 Task: Create a rule when a start date more than 1 days from now is removed from a card by anyone.
Action: Mouse moved to (894, 229)
Screenshot: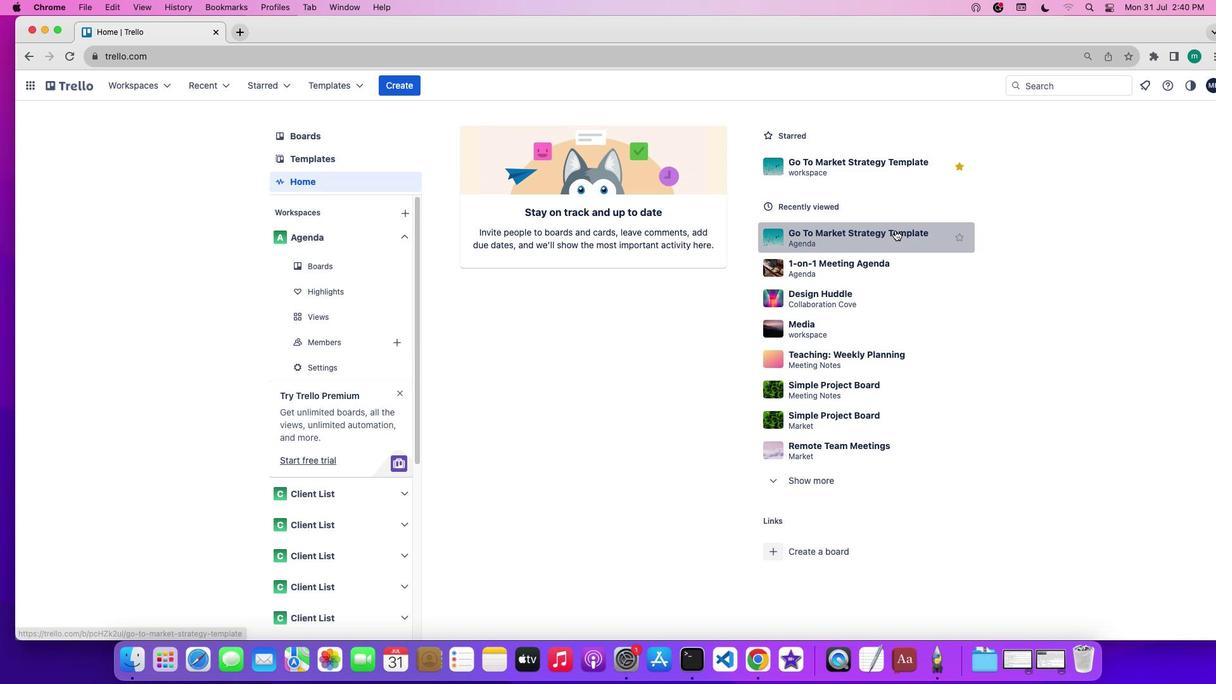 
Action: Mouse pressed left at (894, 229)
Screenshot: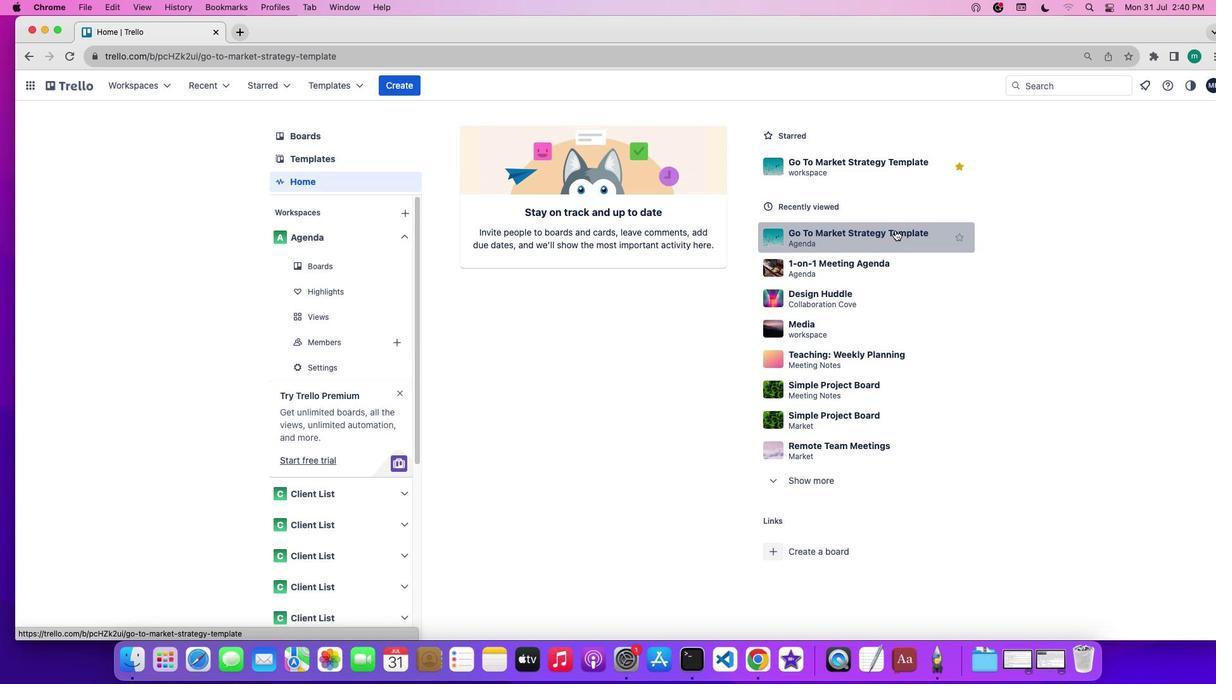 
Action: Mouse moved to (1070, 279)
Screenshot: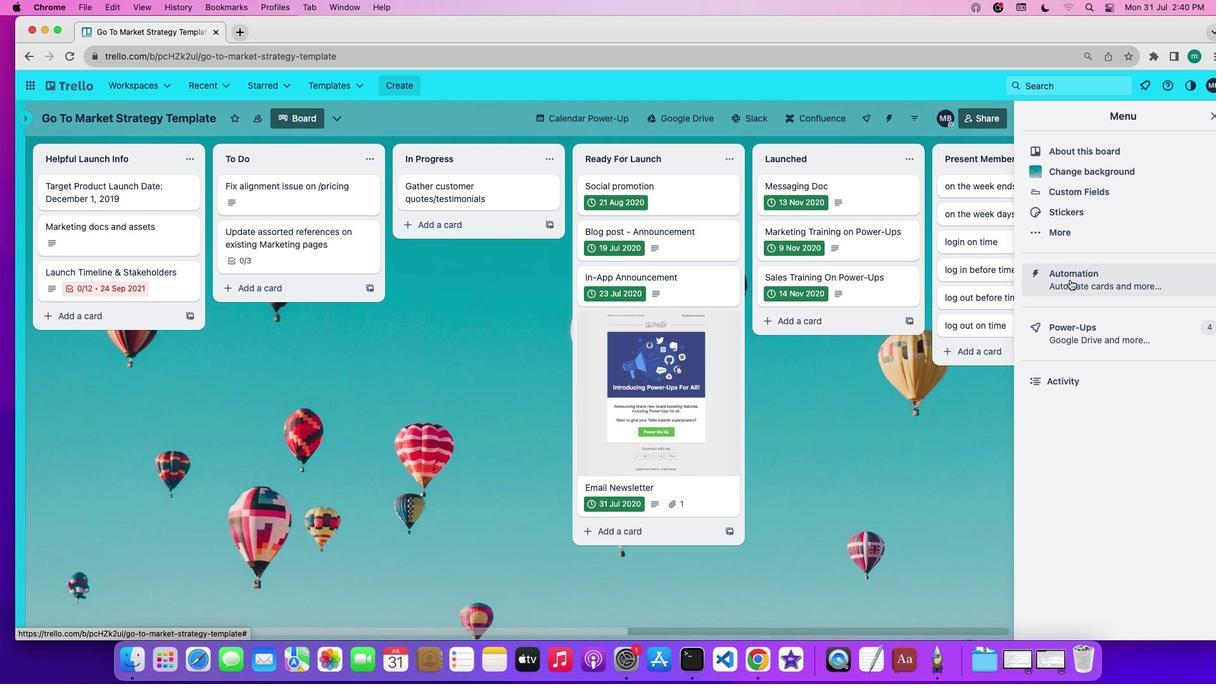 
Action: Mouse pressed left at (1070, 279)
Screenshot: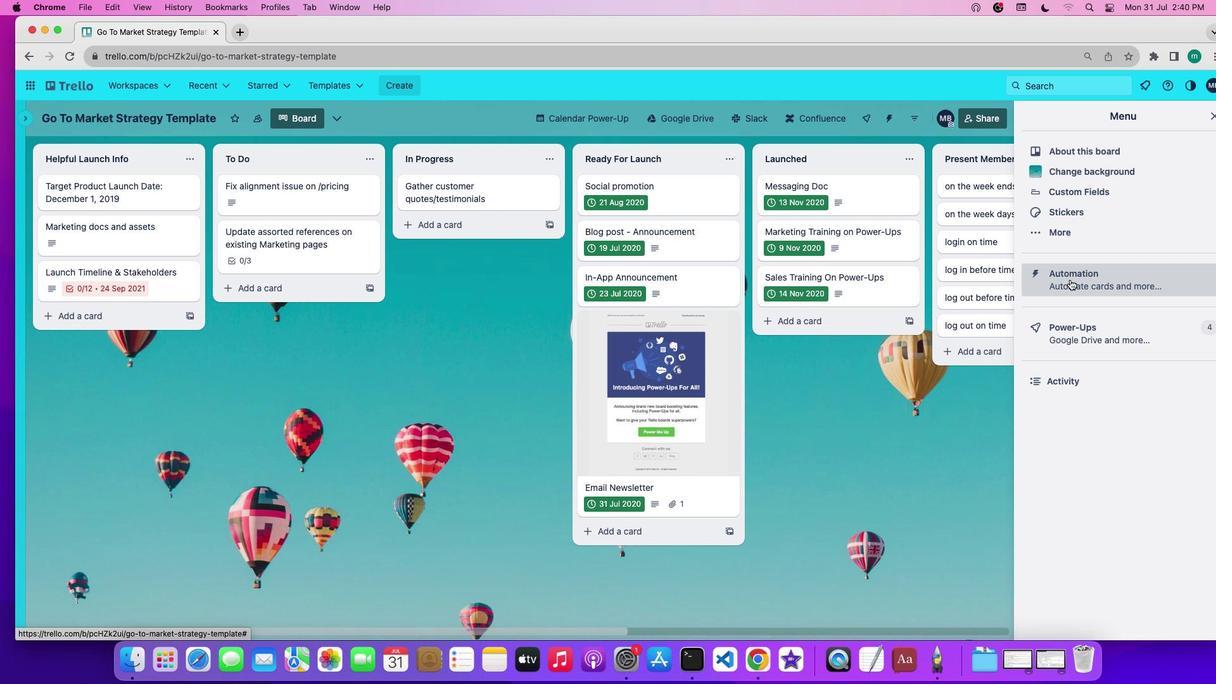 
Action: Mouse moved to (115, 234)
Screenshot: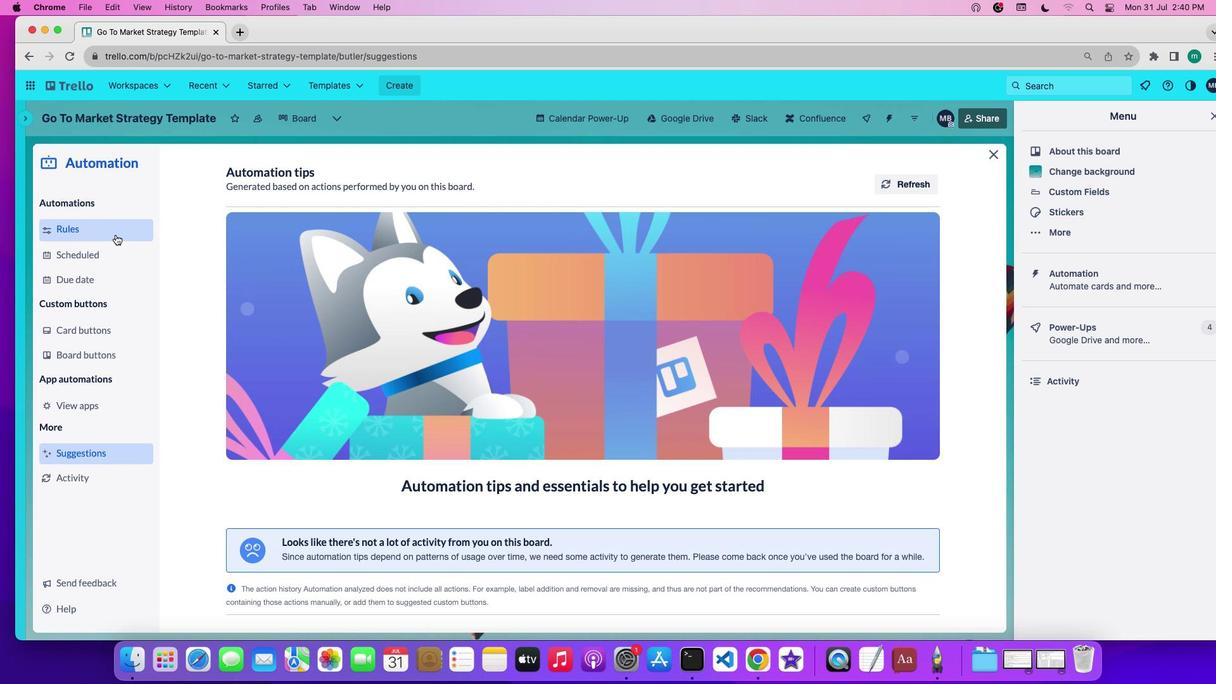 
Action: Mouse pressed left at (115, 234)
Screenshot: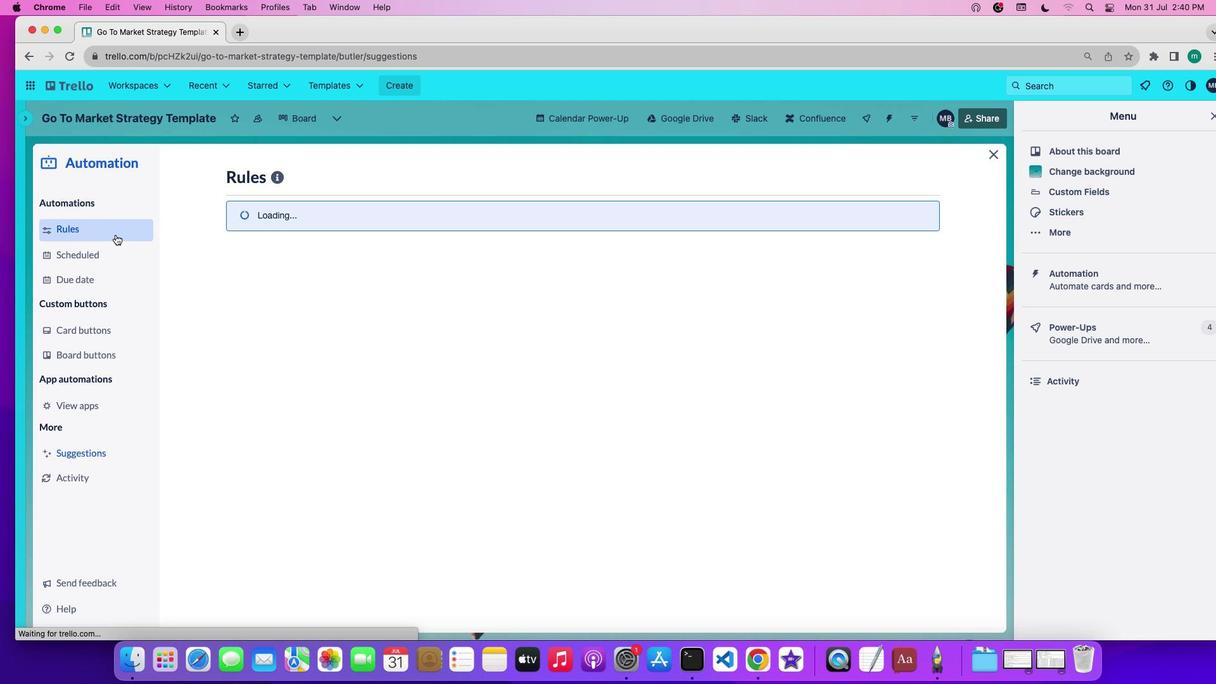 
Action: Mouse moved to (305, 454)
Screenshot: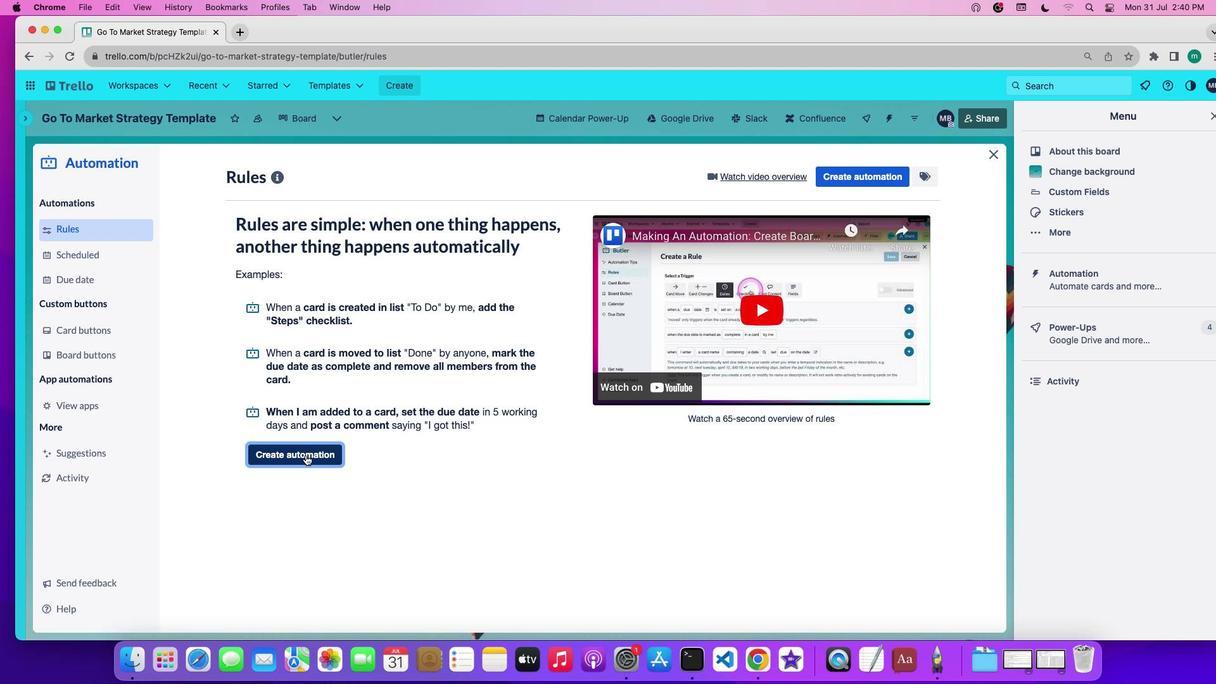 
Action: Mouse pressed left at (305, 454)
Screenshot: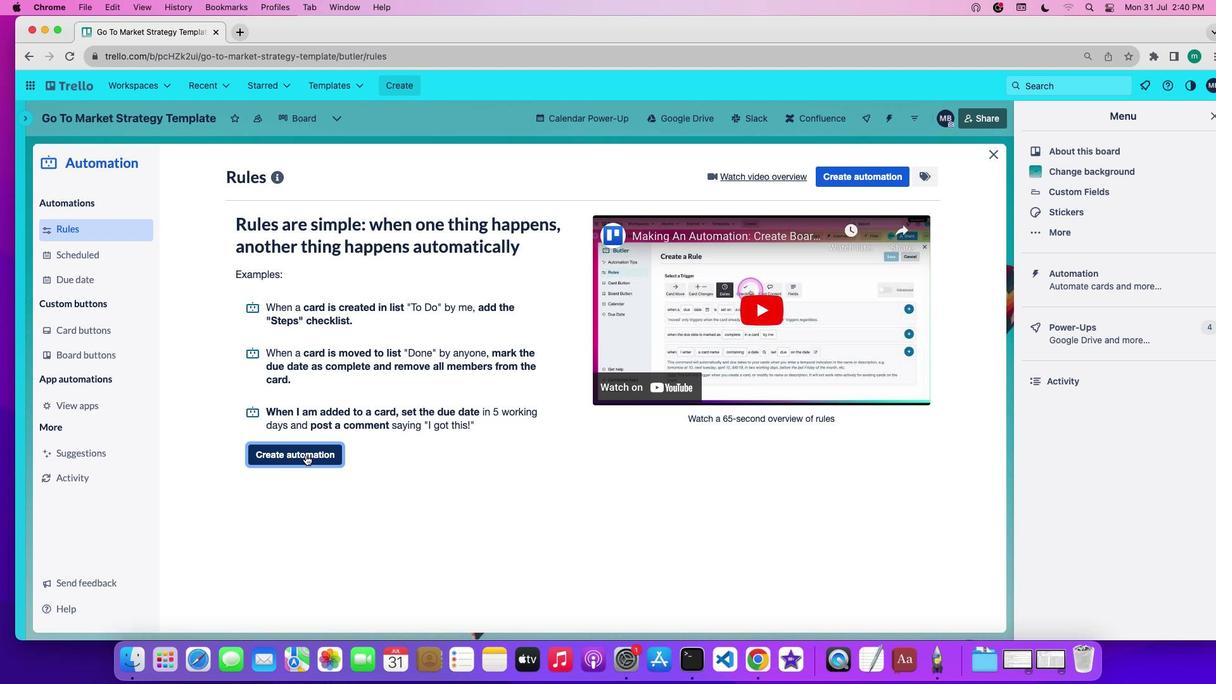 
Action: Mouse moved to (626, 303)
Screenshot: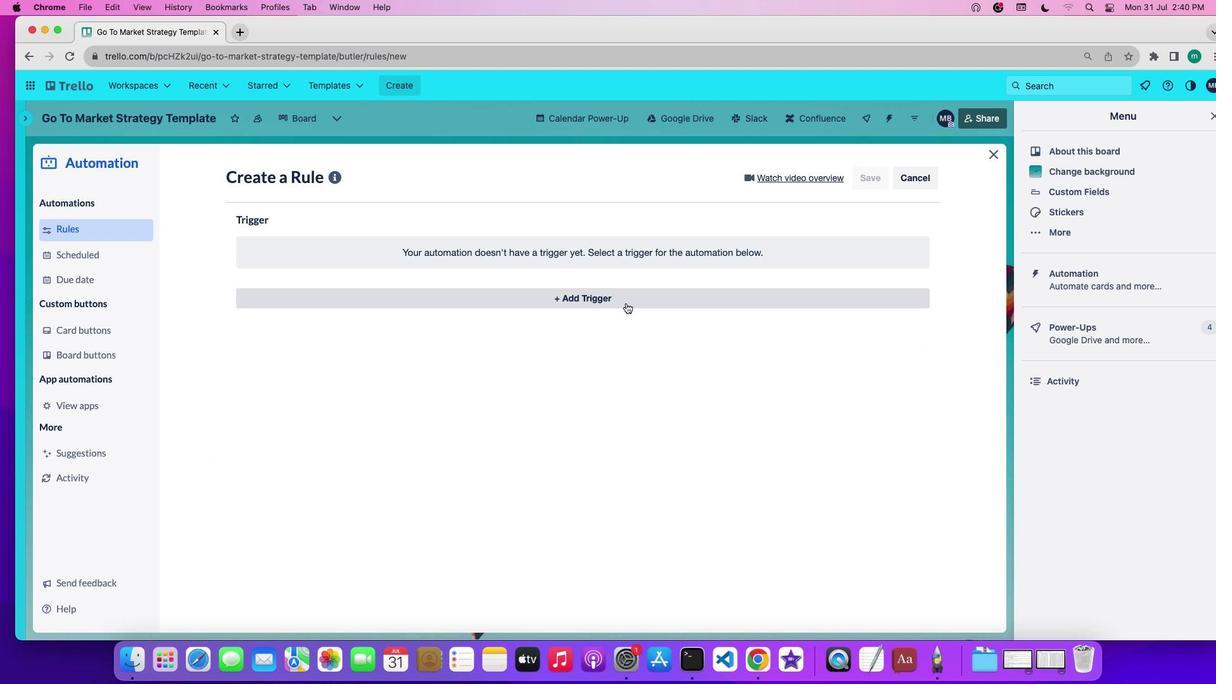 
Action: Mouse pressed left at (626, 303)
Screenshot: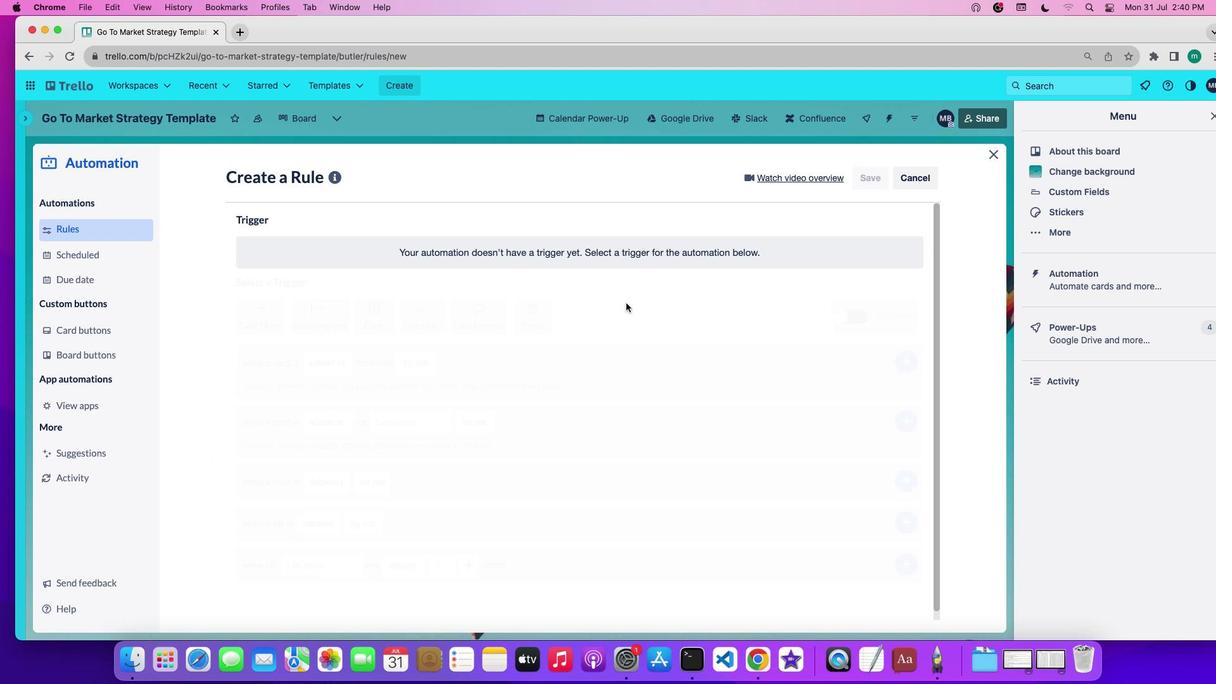 
Action: Mouse moved to (385, 348)
Screenshot: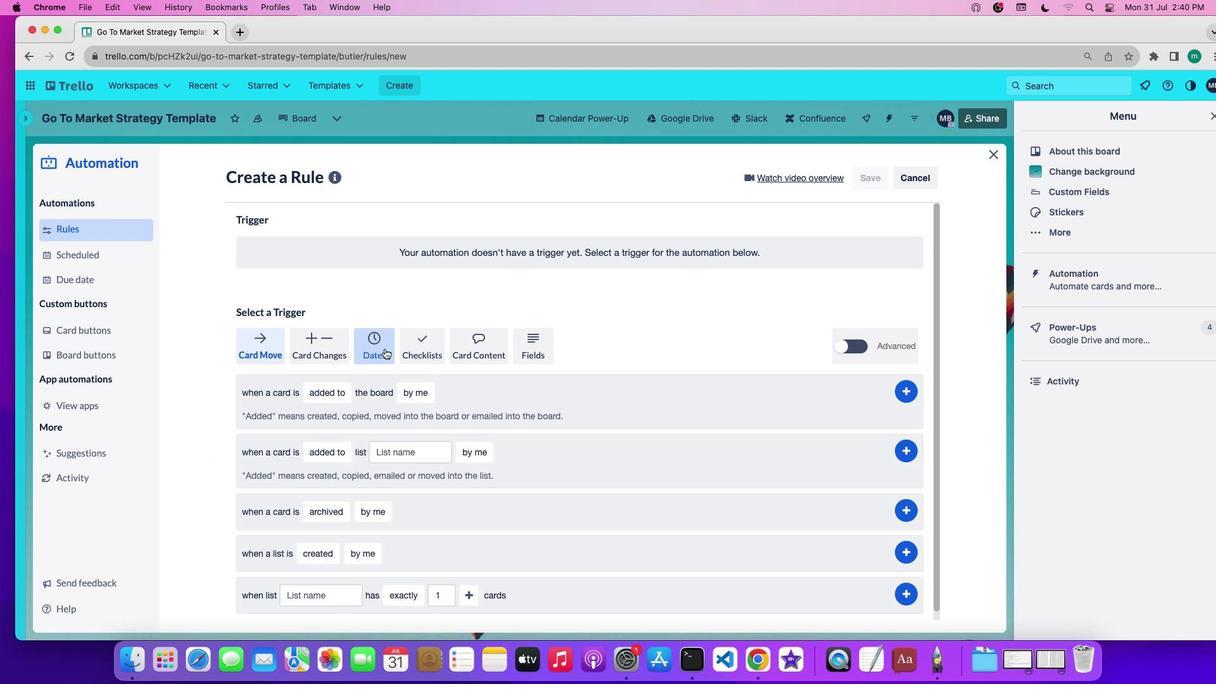 
Action: Mouse pressed left at (385, 348)
Screenshot: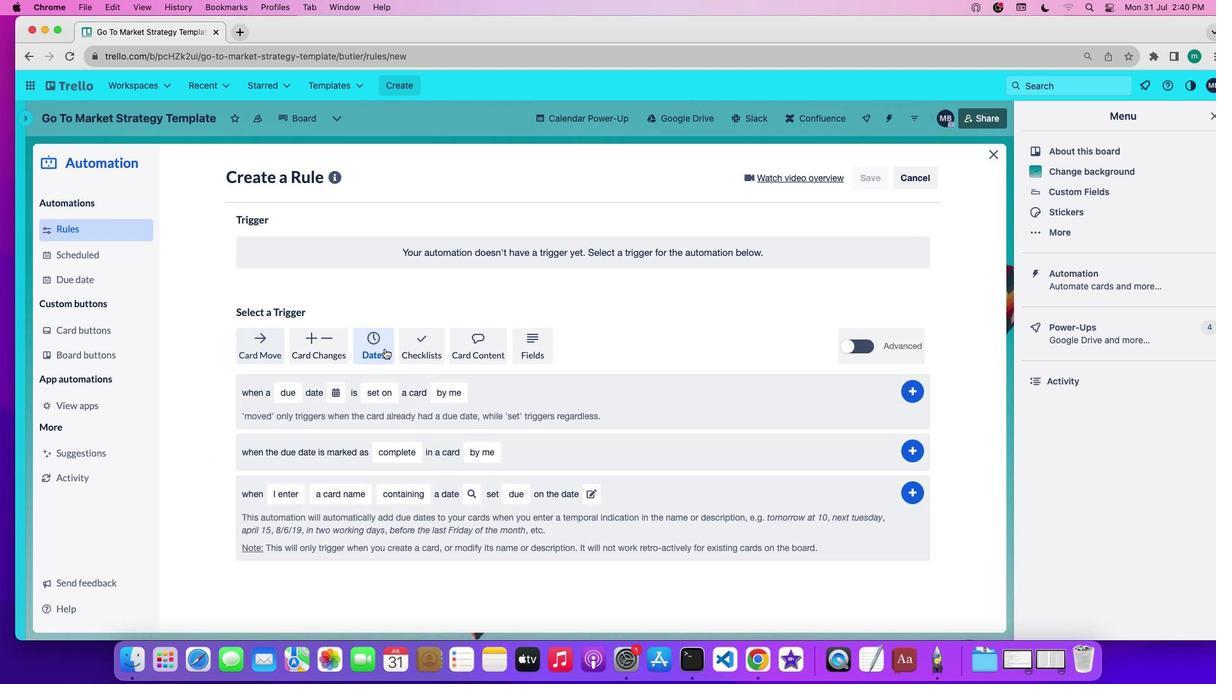
Action: Mouse moved to (288, 392)
Screenshot: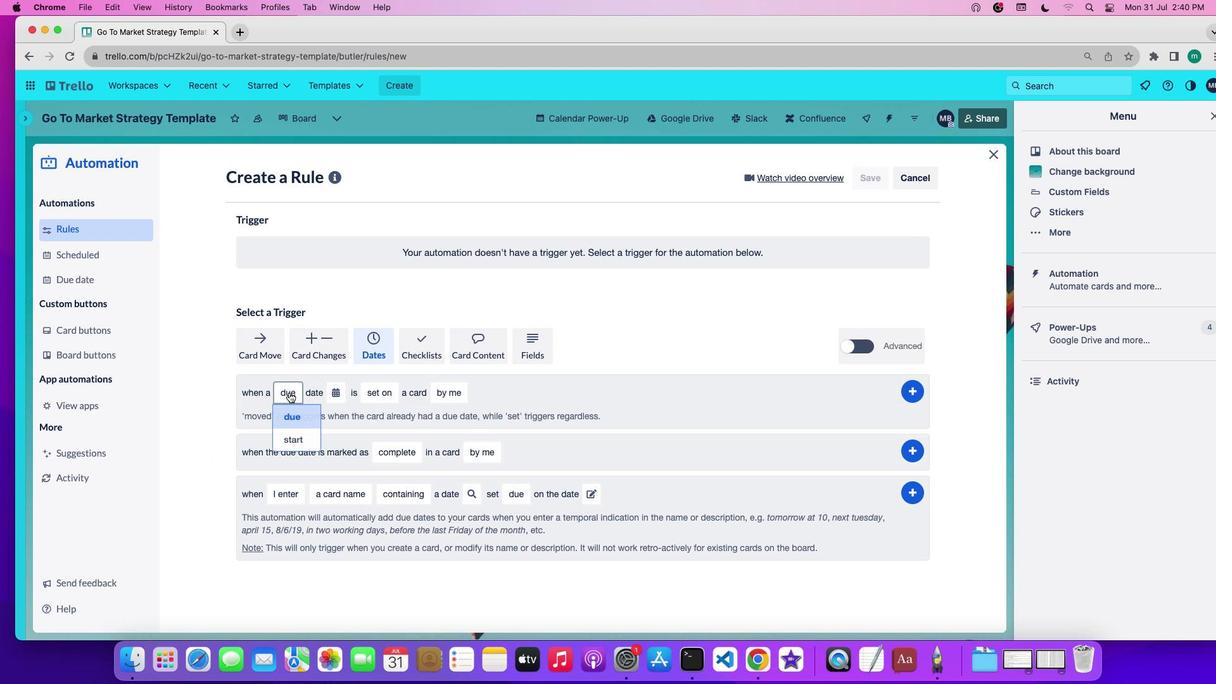 
Action: Mouse pressed left at (288, 392)
Screenshot: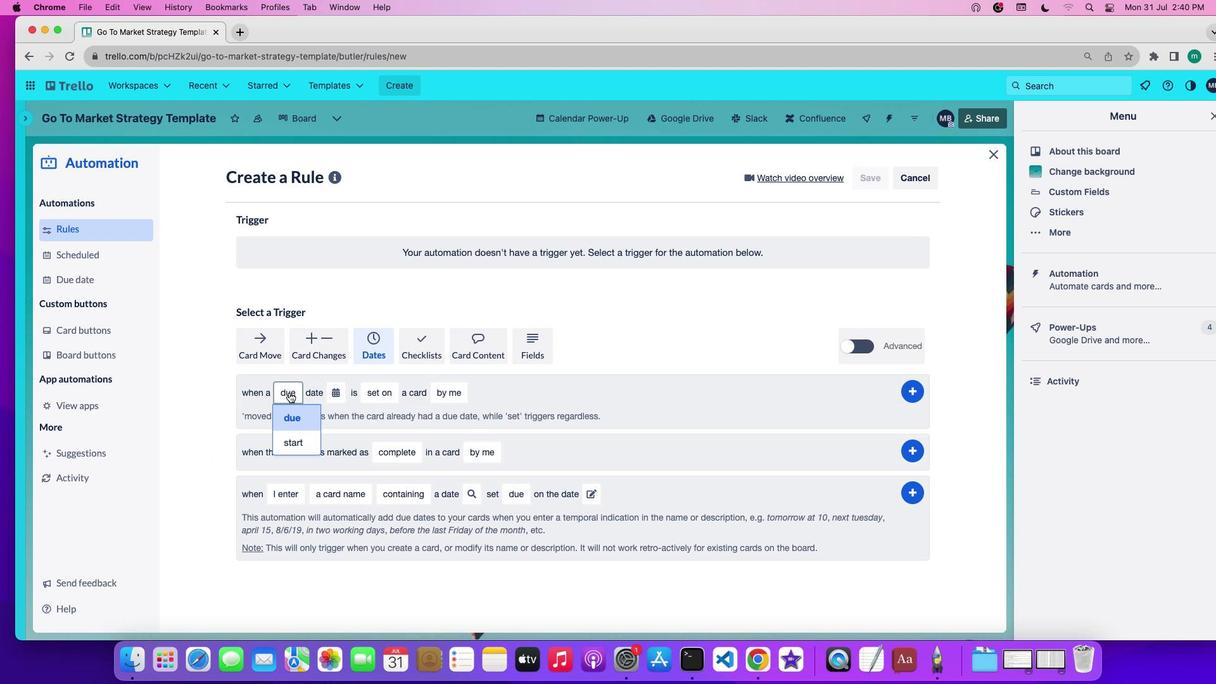 
Action: Mouse moved to (291, 440)
Screenshot: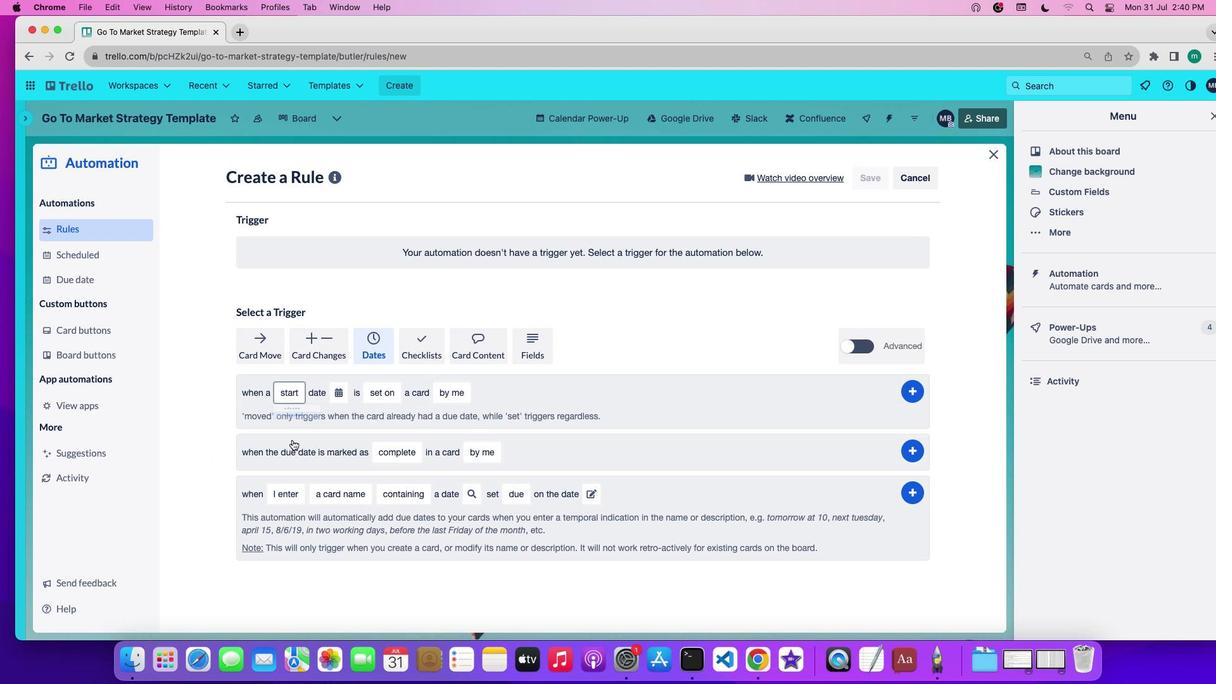 
Action: Mouse pressed left at (291, 440)
Screenshot: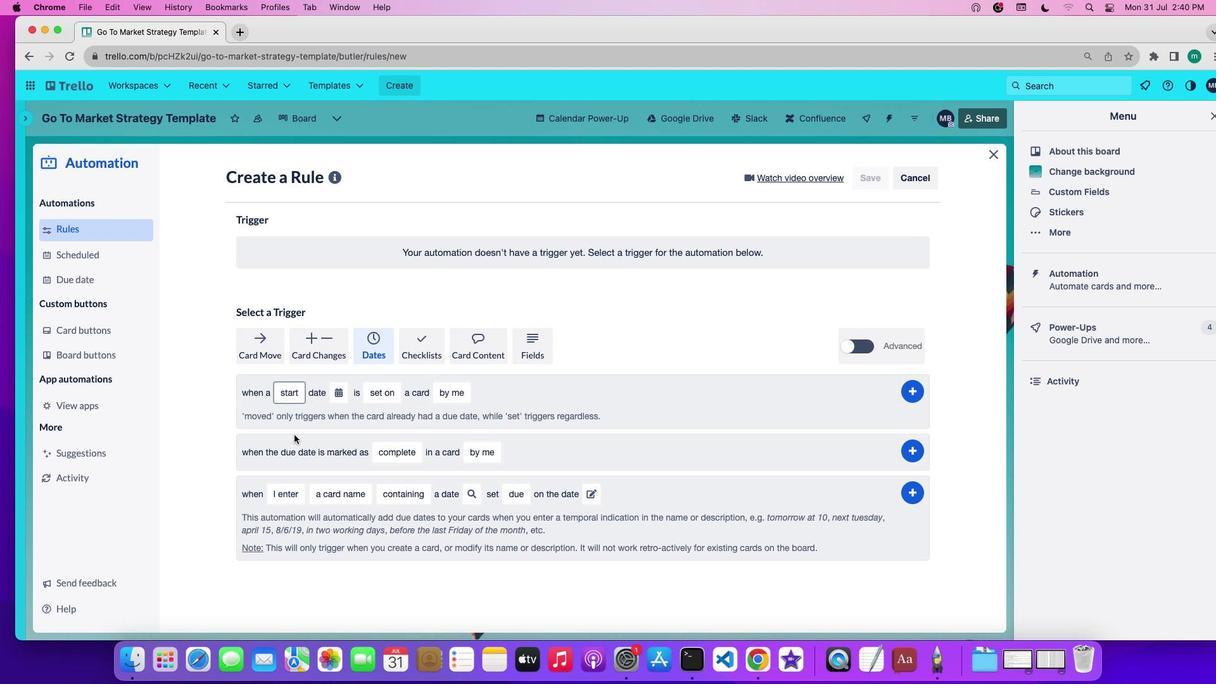 
Action: Mouse moved to (336, 393)
Screenshot: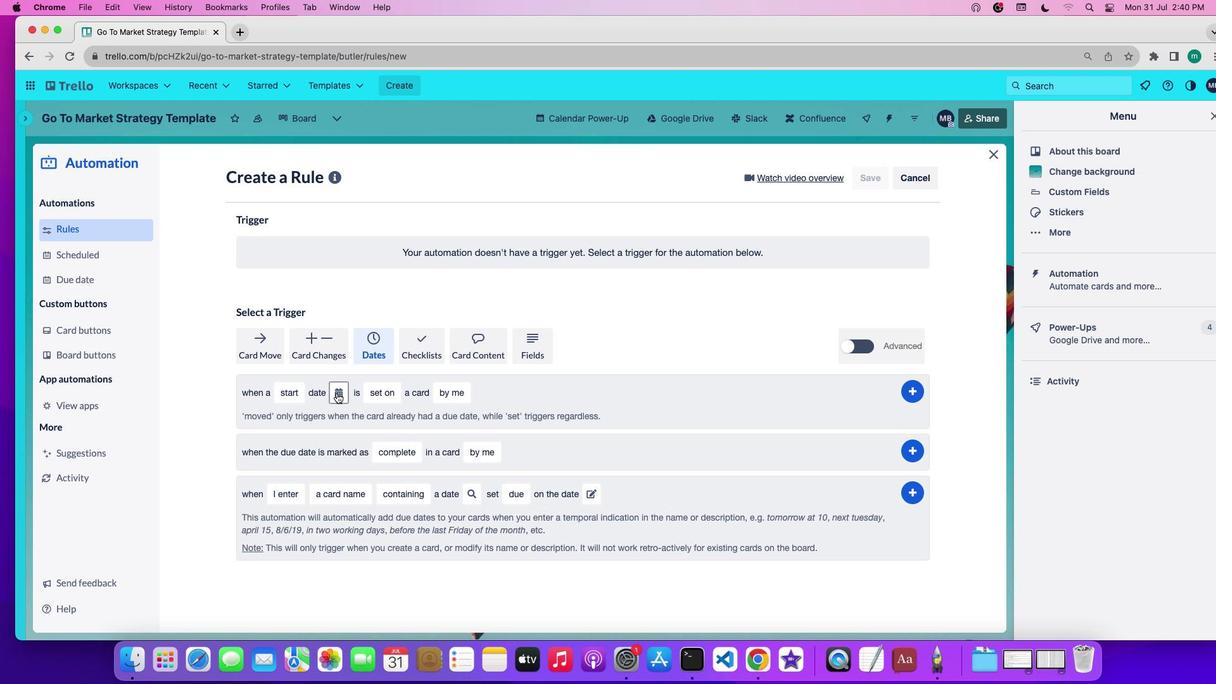 
Action: Mouse pressed left at (336, 393)
Screenshot: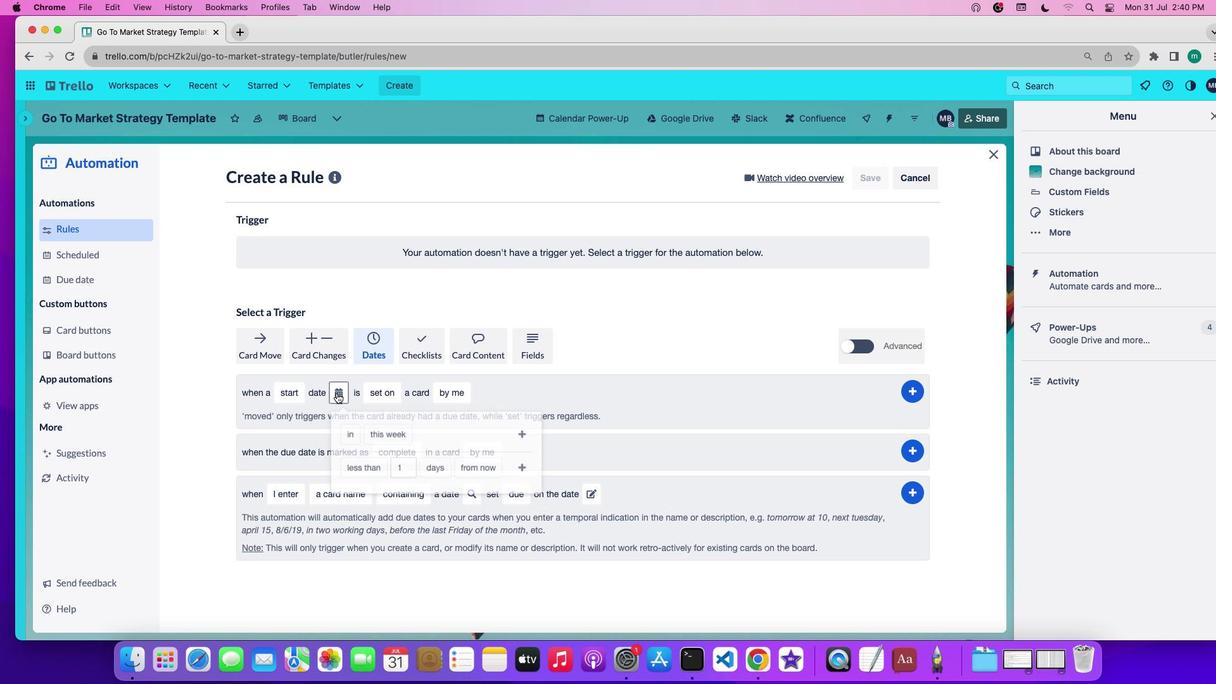 
Action: Mouse moved to (371, 464)
Screenshot: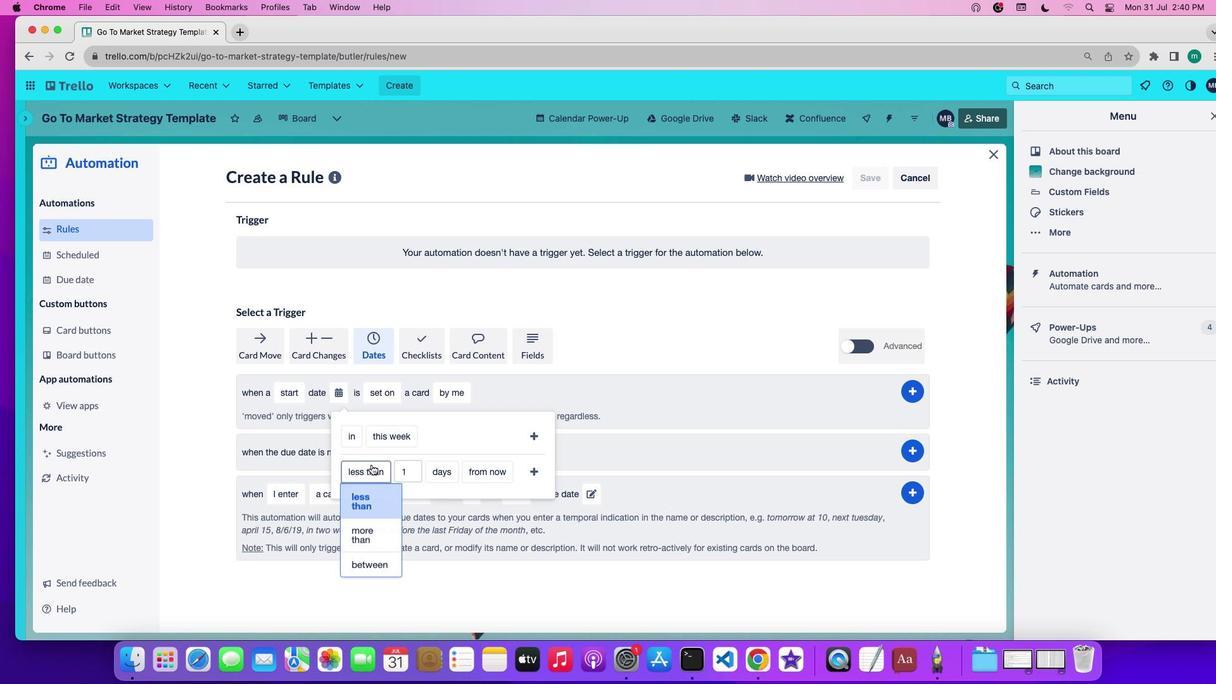 
Action: Mouse pressed left at (371, 464)
Screenshot: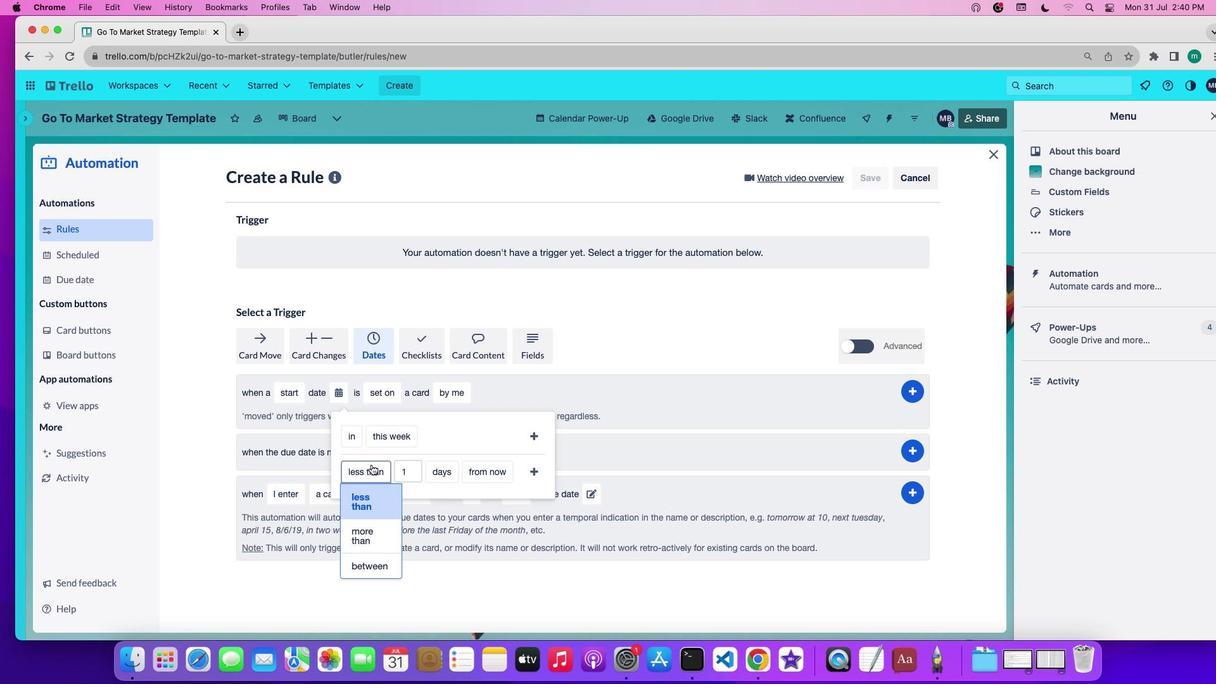 
Action: Mouse moved to (376, 533)
Screenshot: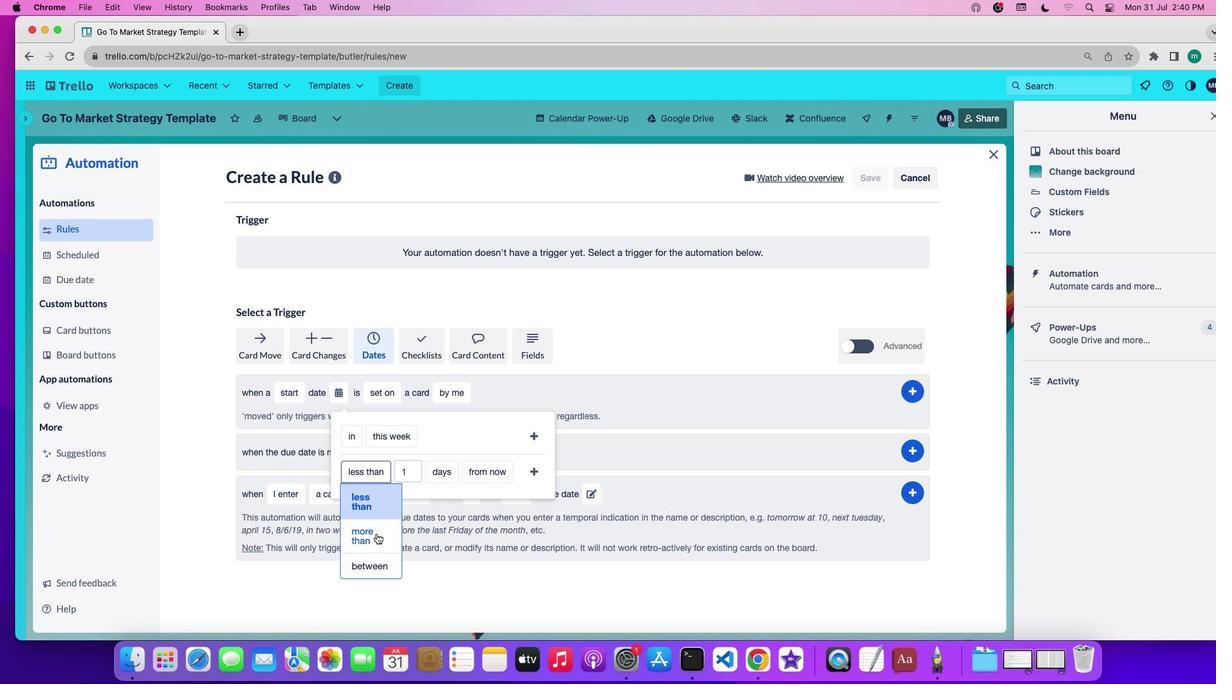 
Action: Mouse pressed left at (376, 533)
Screenshot: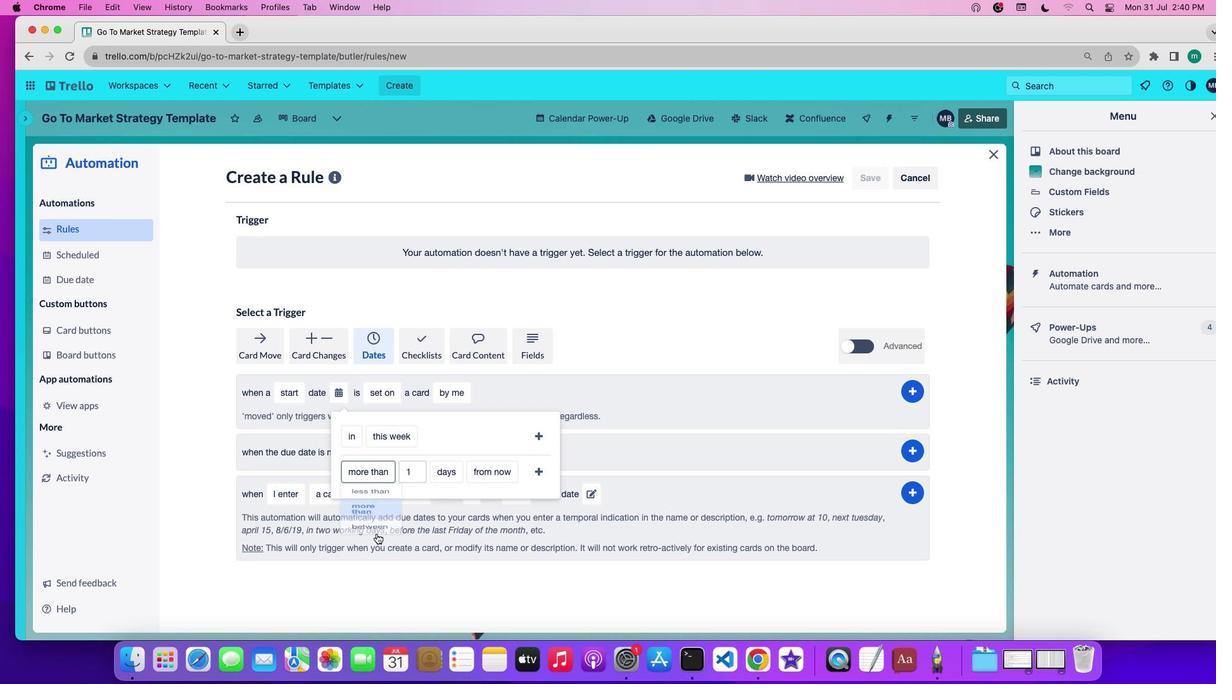 
Action: Mouse moved to (452, 467)
Screenshot: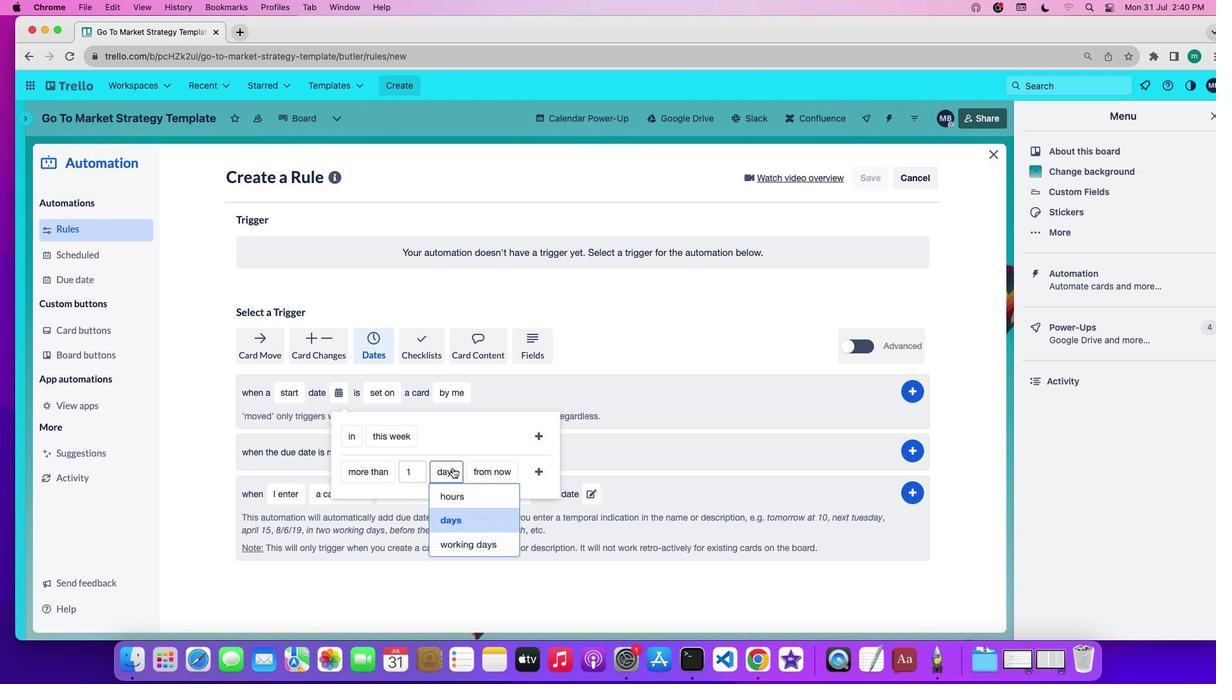 
Action: Mouse pressed left at (452, 467)
Screenshot: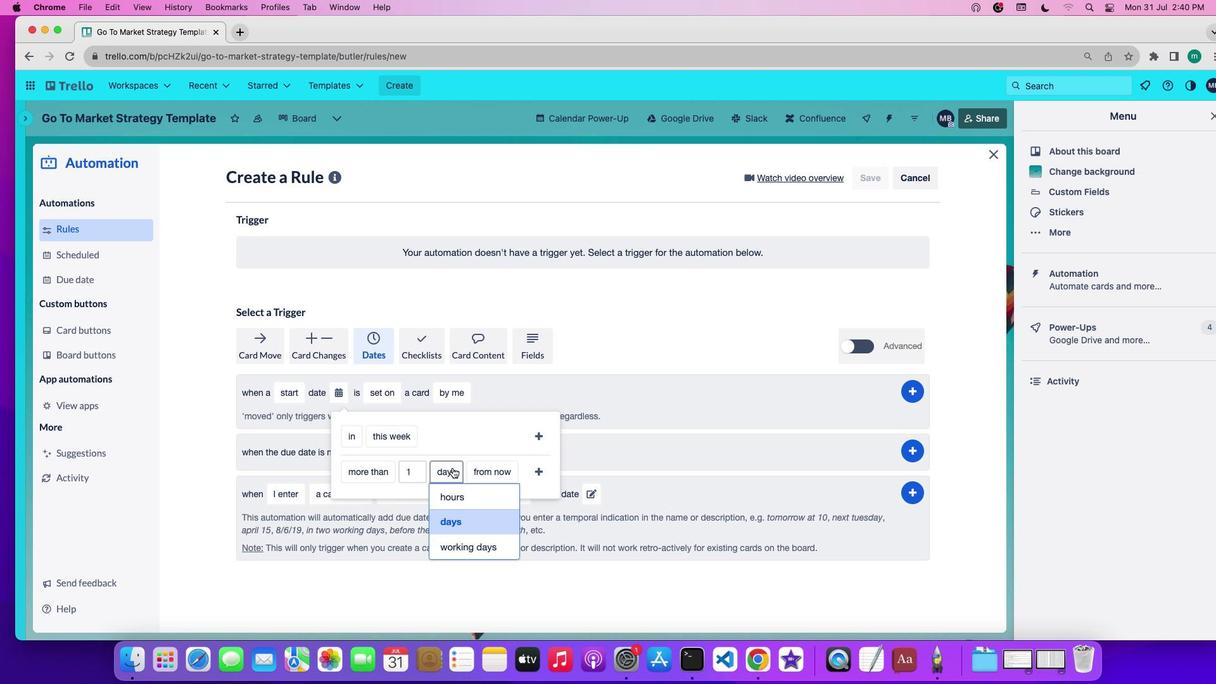 
Action: Mouse moved to (452, 520)
Screenshot: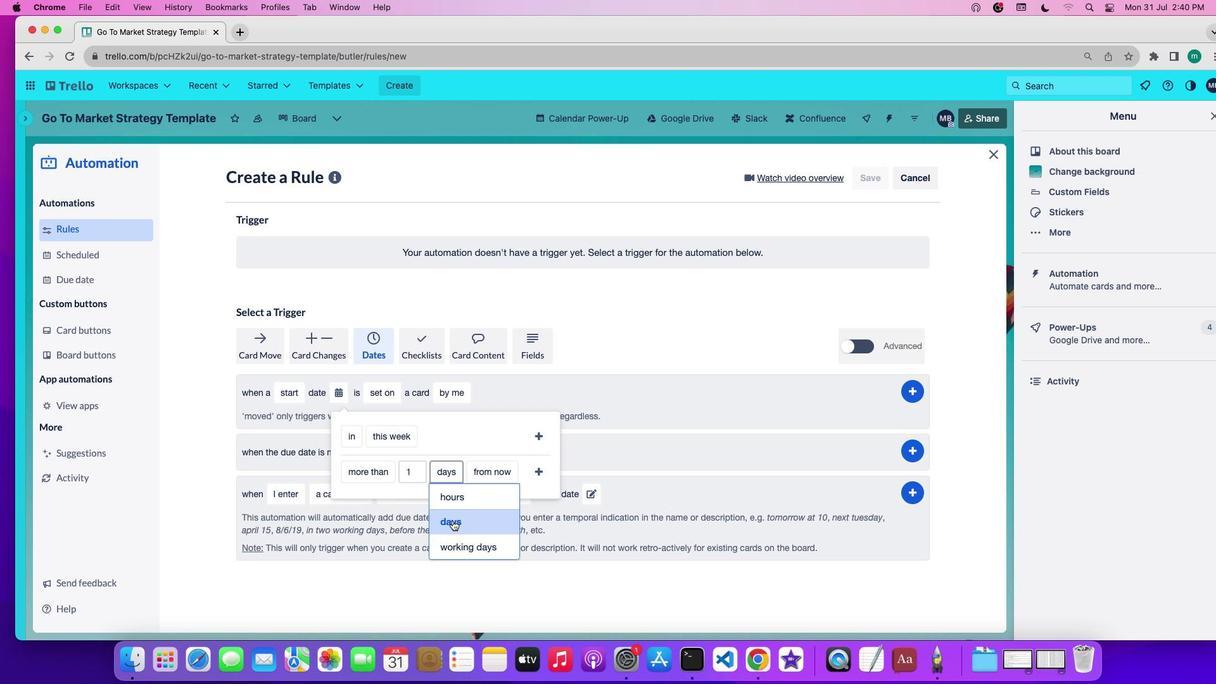 
Action: Mouse pressed left at (452, 520)
Screenshot: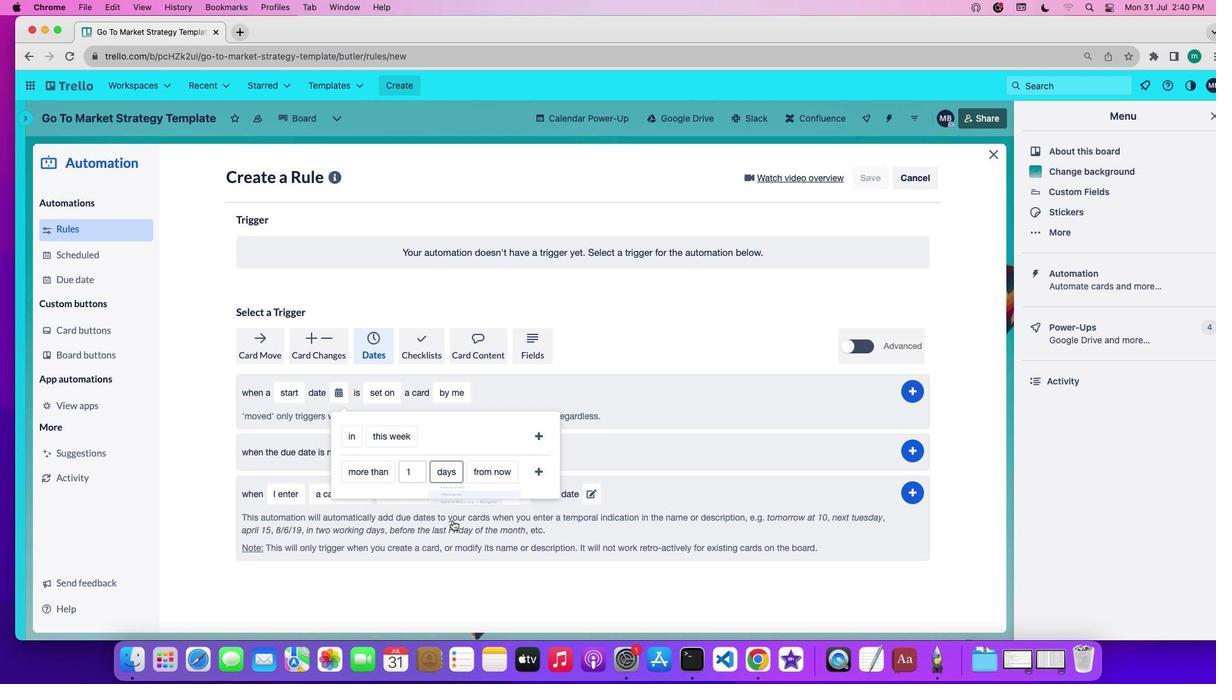 
Action: Mouse moved to (505, 463)
Screenshot: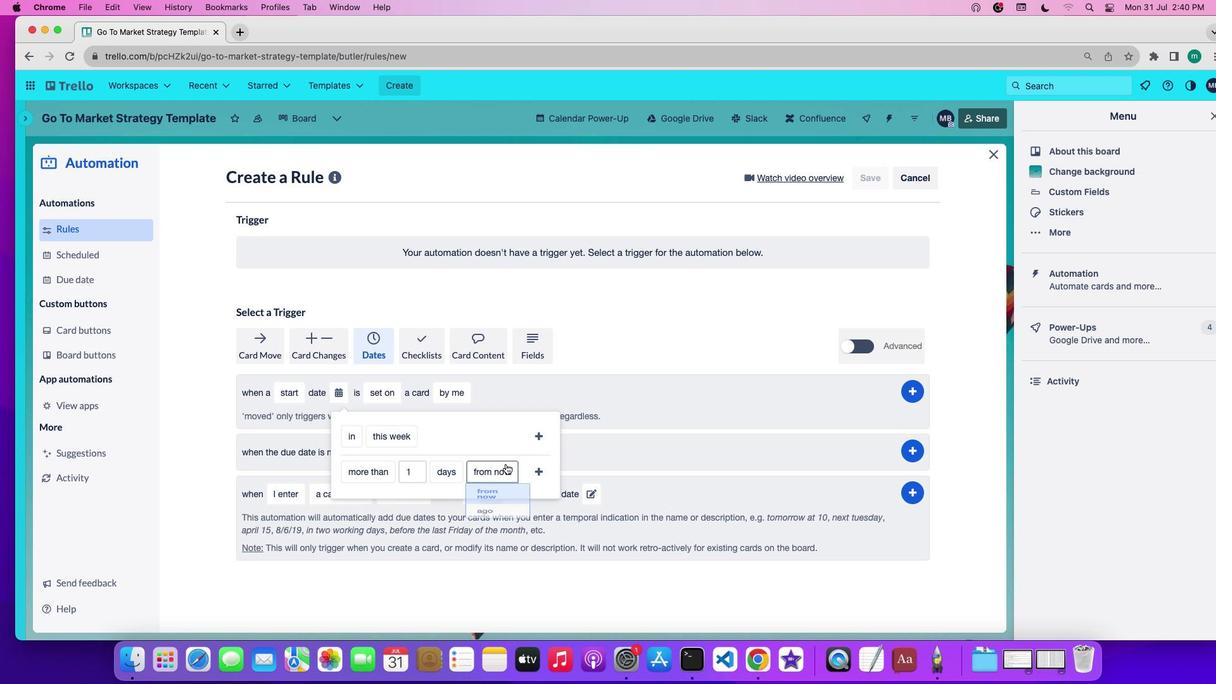 
Action: Mouse pressed left at (505, 463)
Screenshot: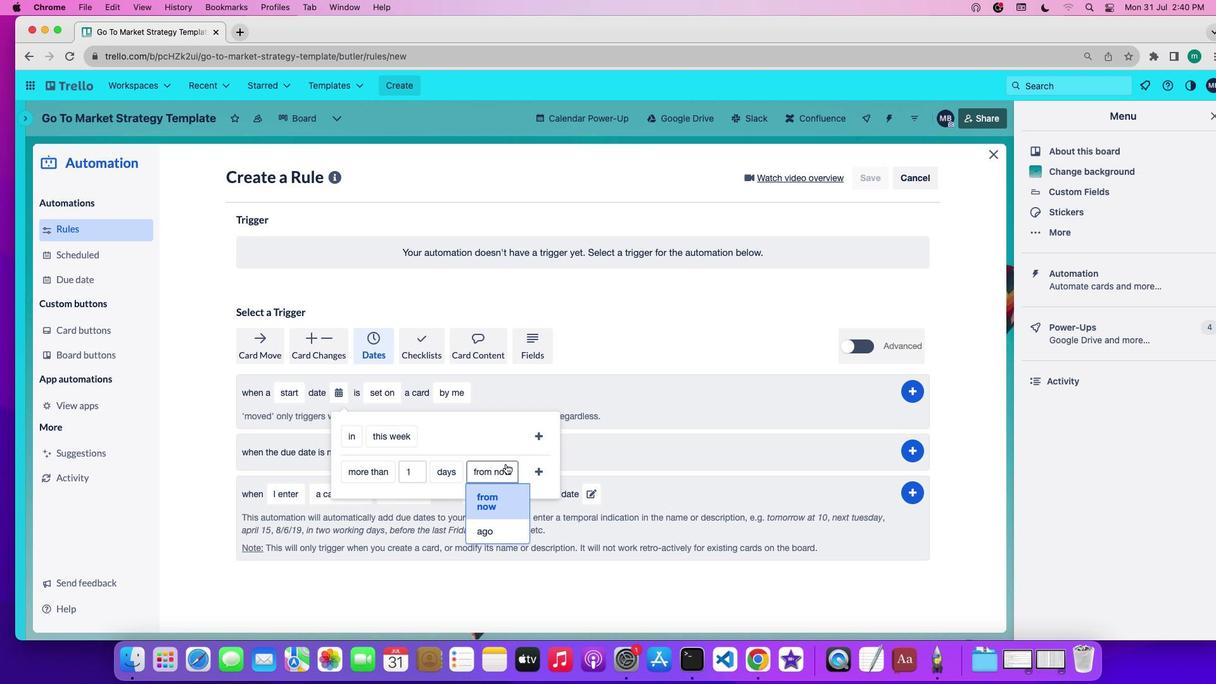 
Action: Mouse moved to (495, 500)
Screenshot: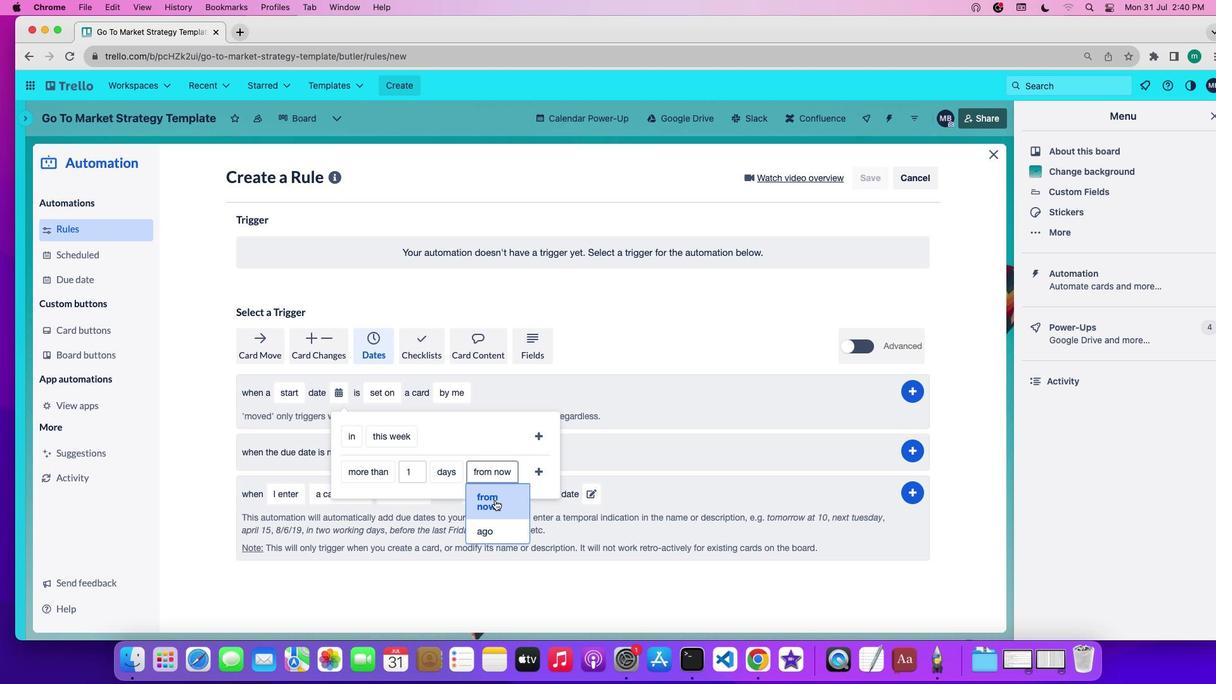 
Action: Mouse pressed left at (495, 500)
Screenshot: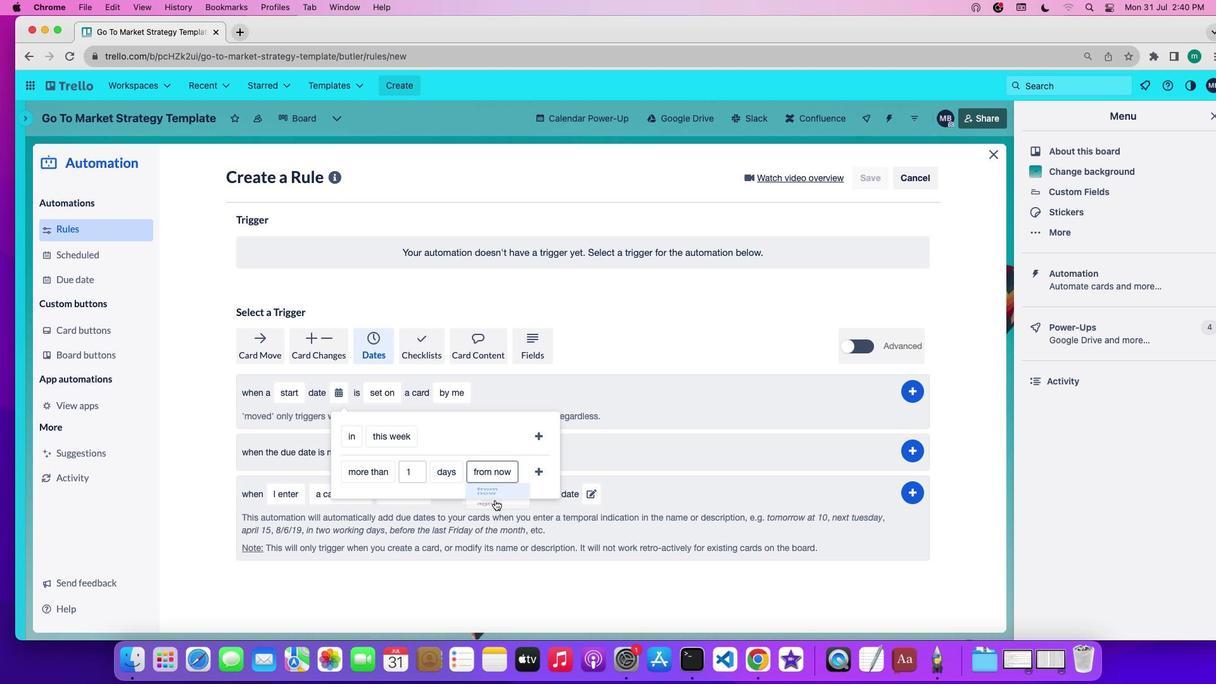 
Action: Mouse moved to (539, 471)
Screenshot: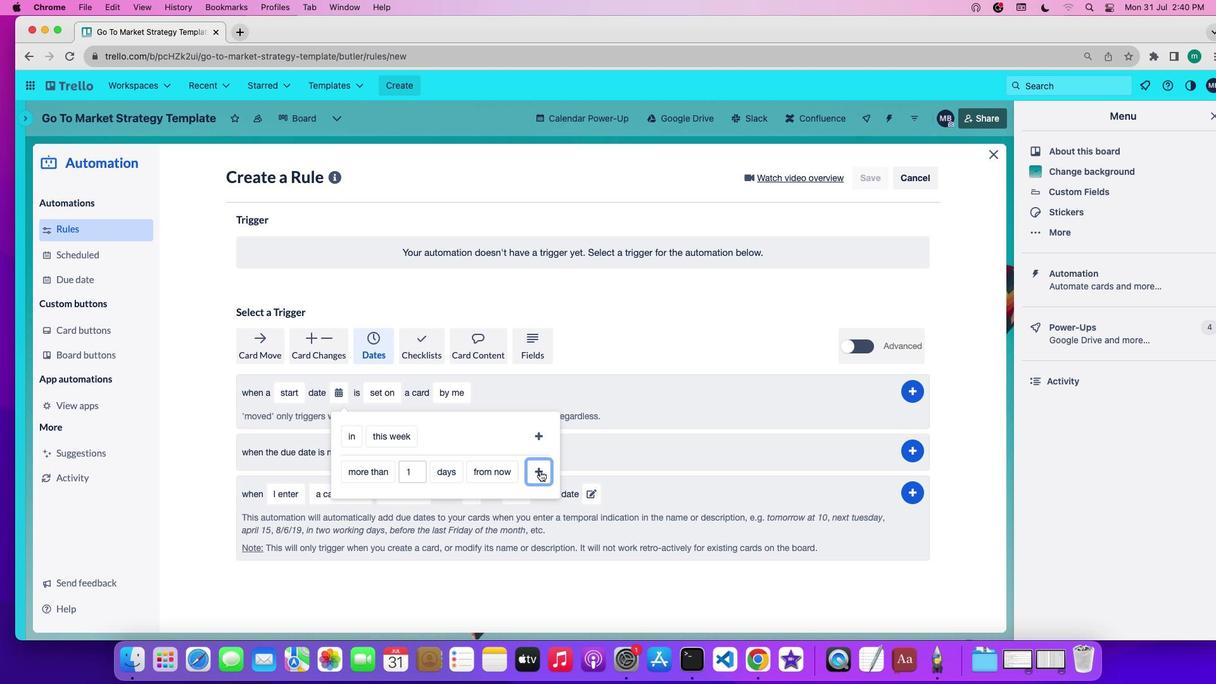 
Action: Mouse pressed left at (539, 471)
Screenshot: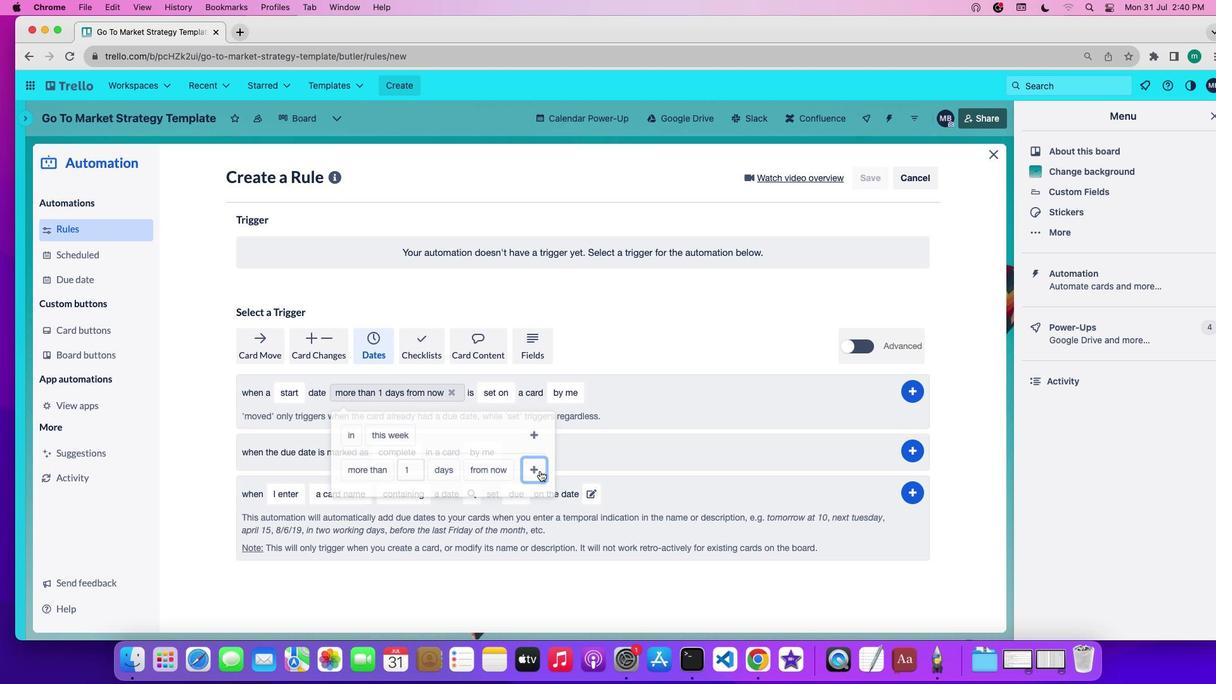 
Action: Mouse moved to (504, 392)
Screenshot: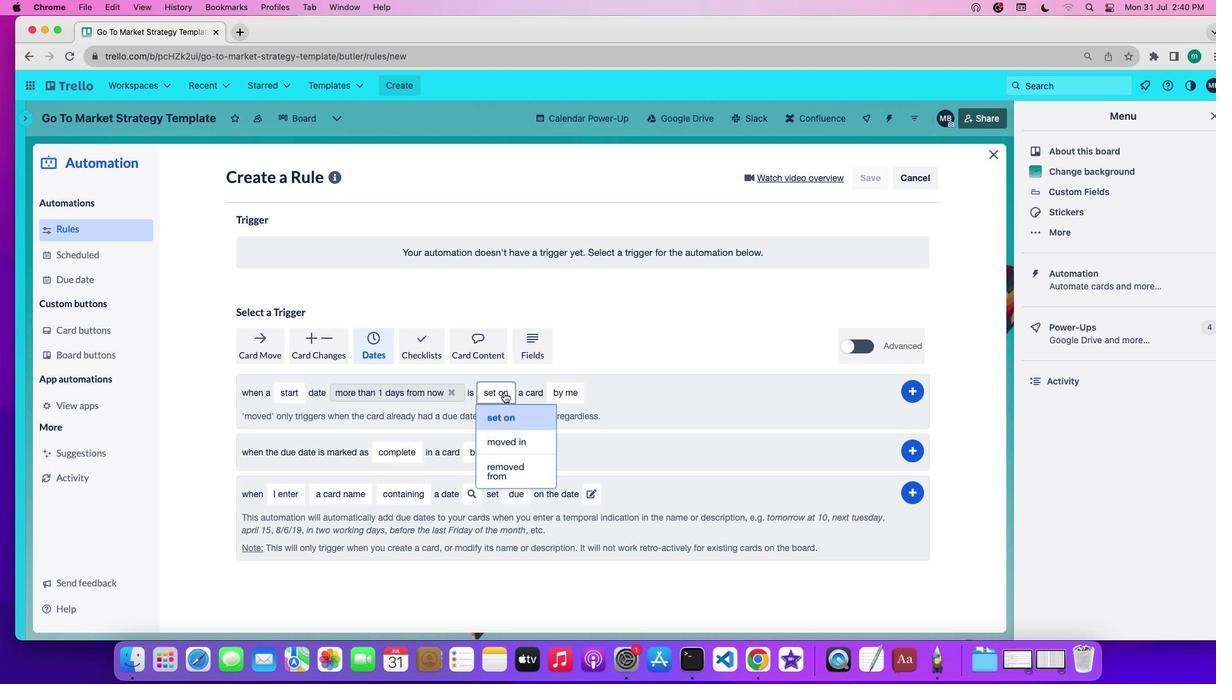 
Action: Mouse pressed left at (504, 392)
Screenshot: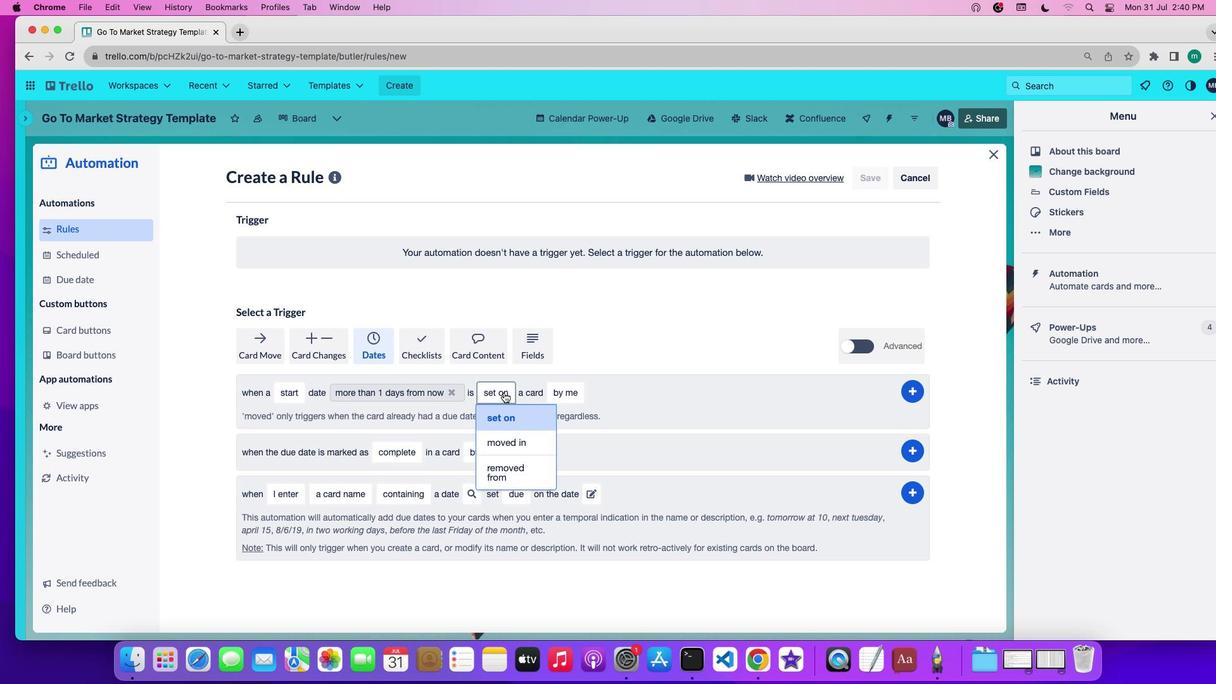 
Action: Mouse moved to (507, 469)
Screenshot: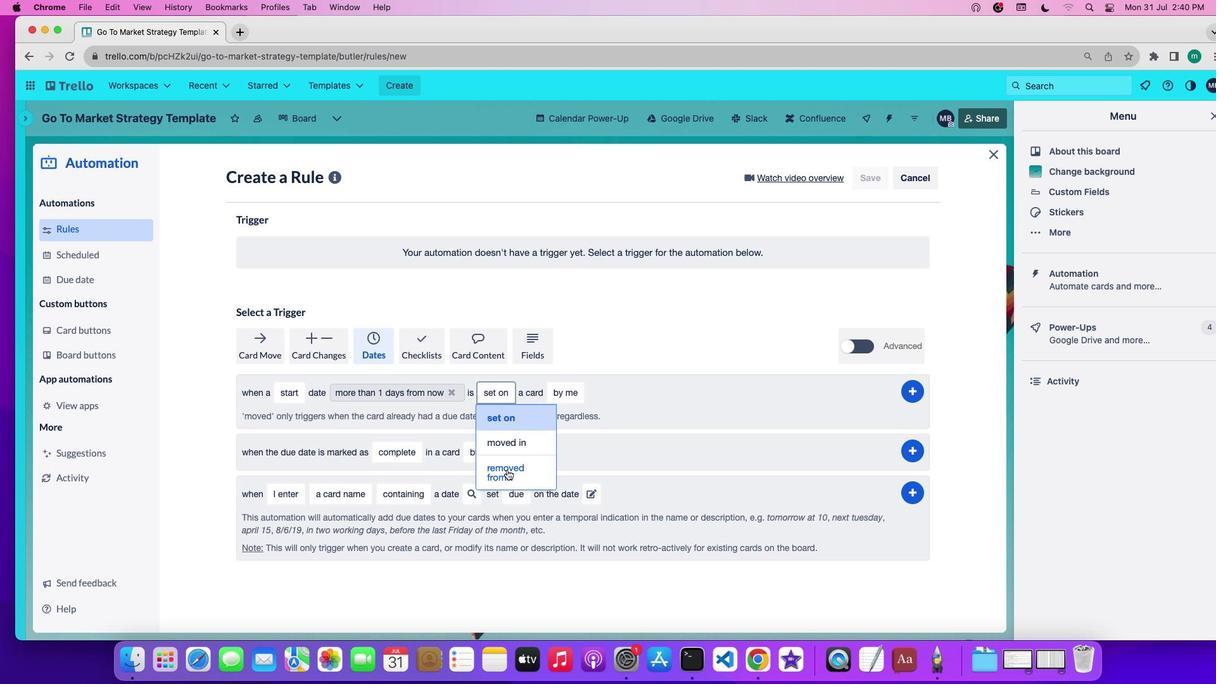 
Action: Mouse pressed left at (507, 469)
Screenshot: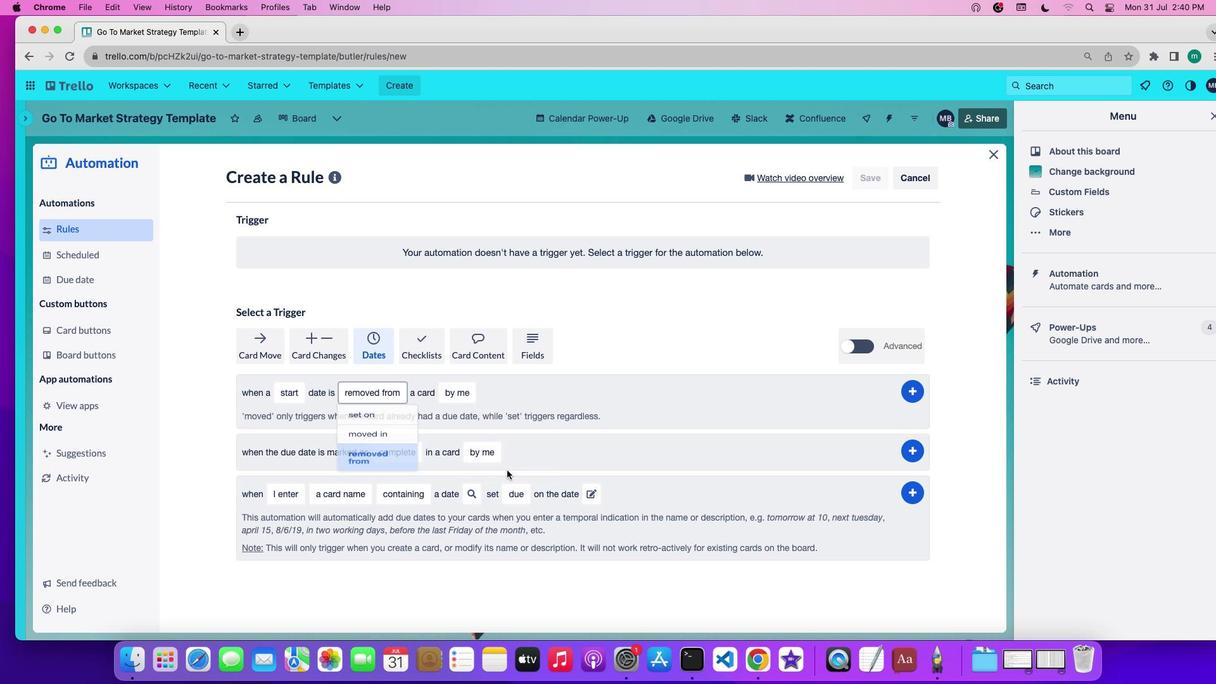 
Action: Mouse moved to (473, 393)
Screenshot: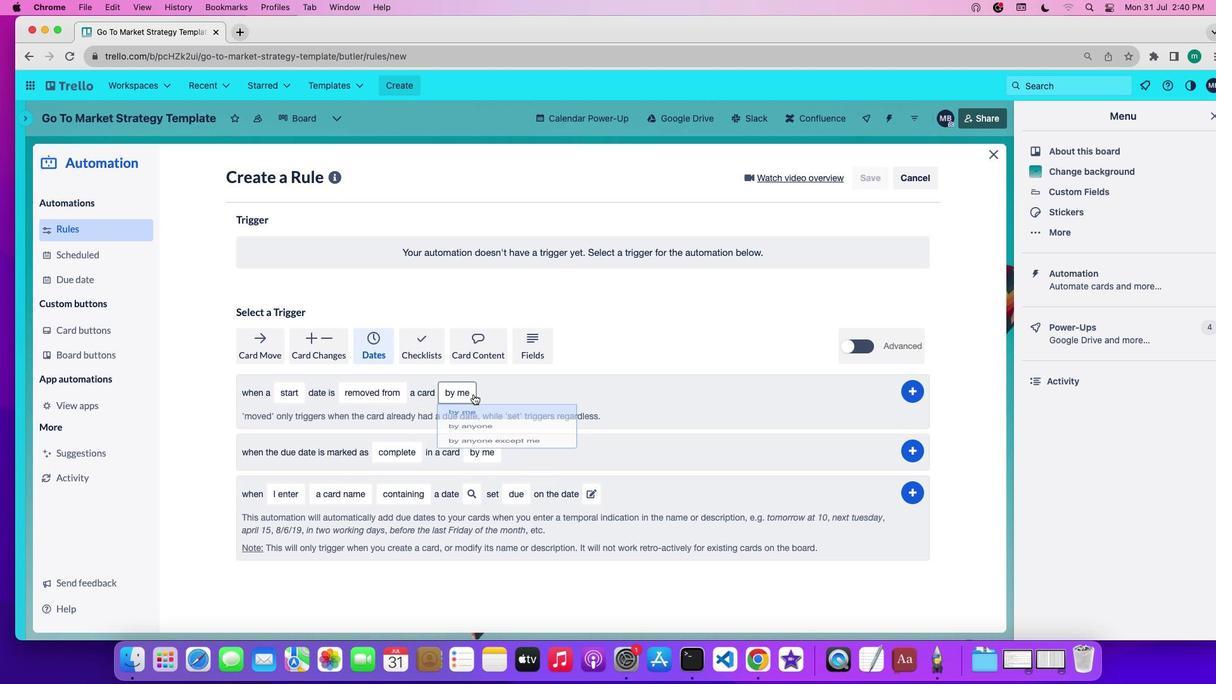 
Action: Mouse pressed left at (473, 393)
Screenshot: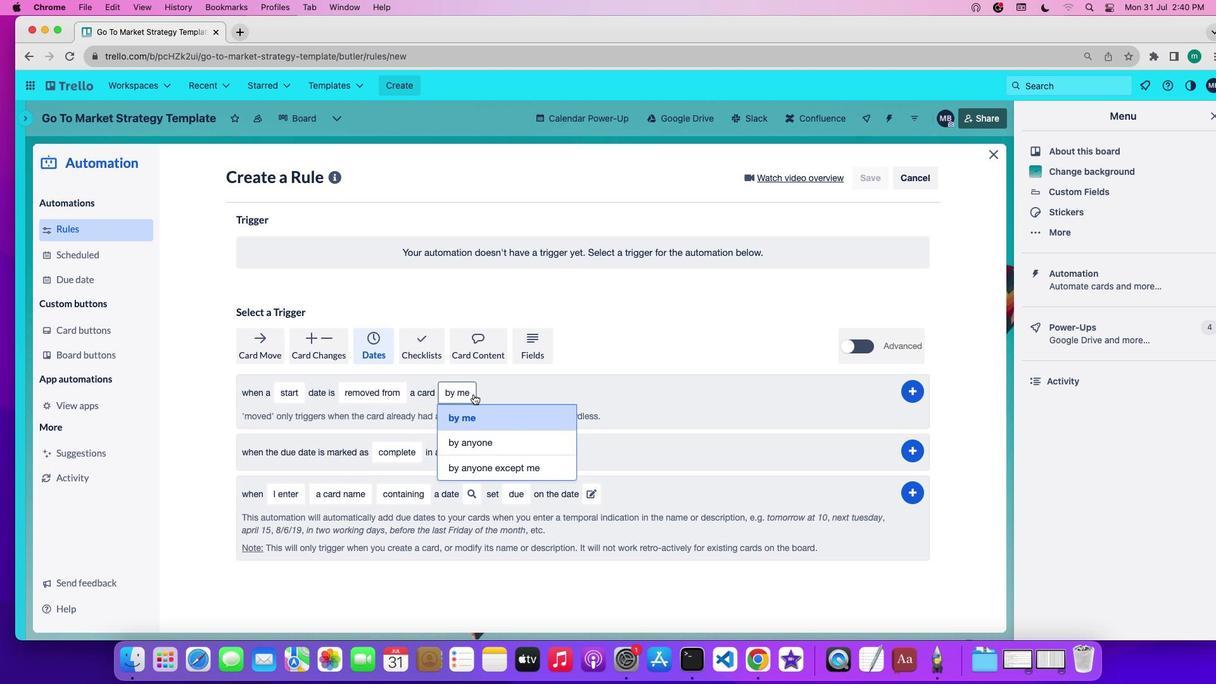 
Action: Mouse moved to (472, 438)
Screenshot: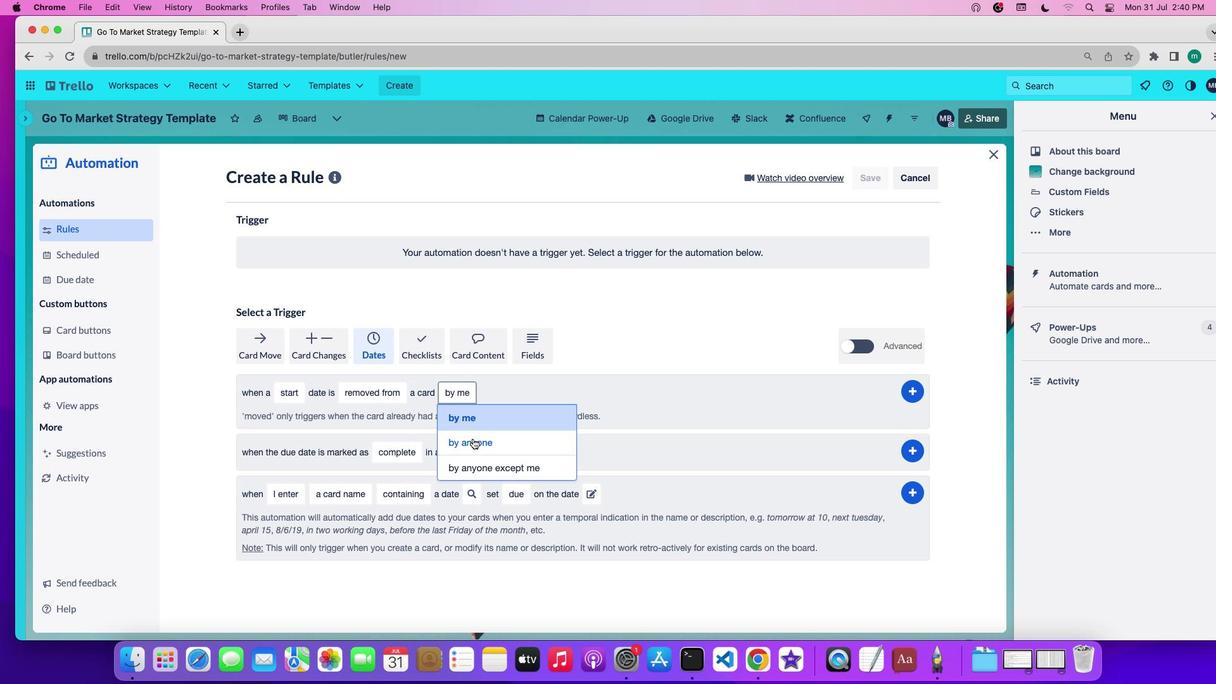 
Action: Mouse pressed left at (472, 438)
Screenshot: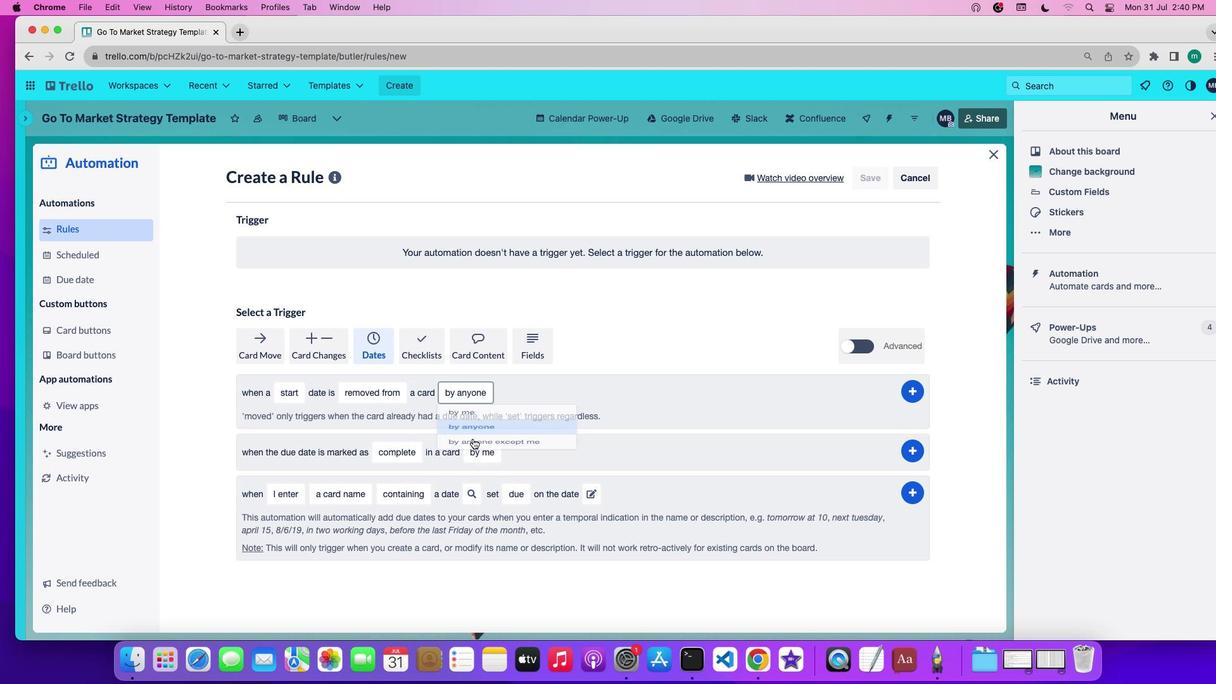 
Action: Mouse moved to (915, 390)
Screenshot: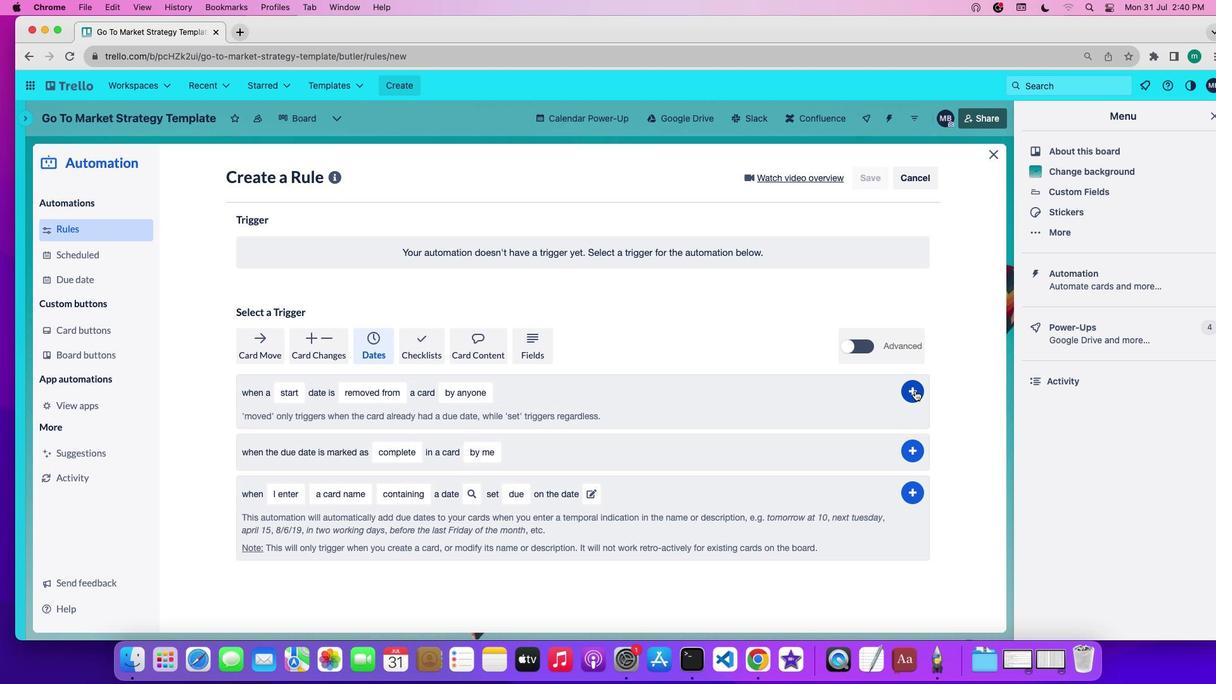 
Action: Mouse pressed left at (915, 390)
Screenshot: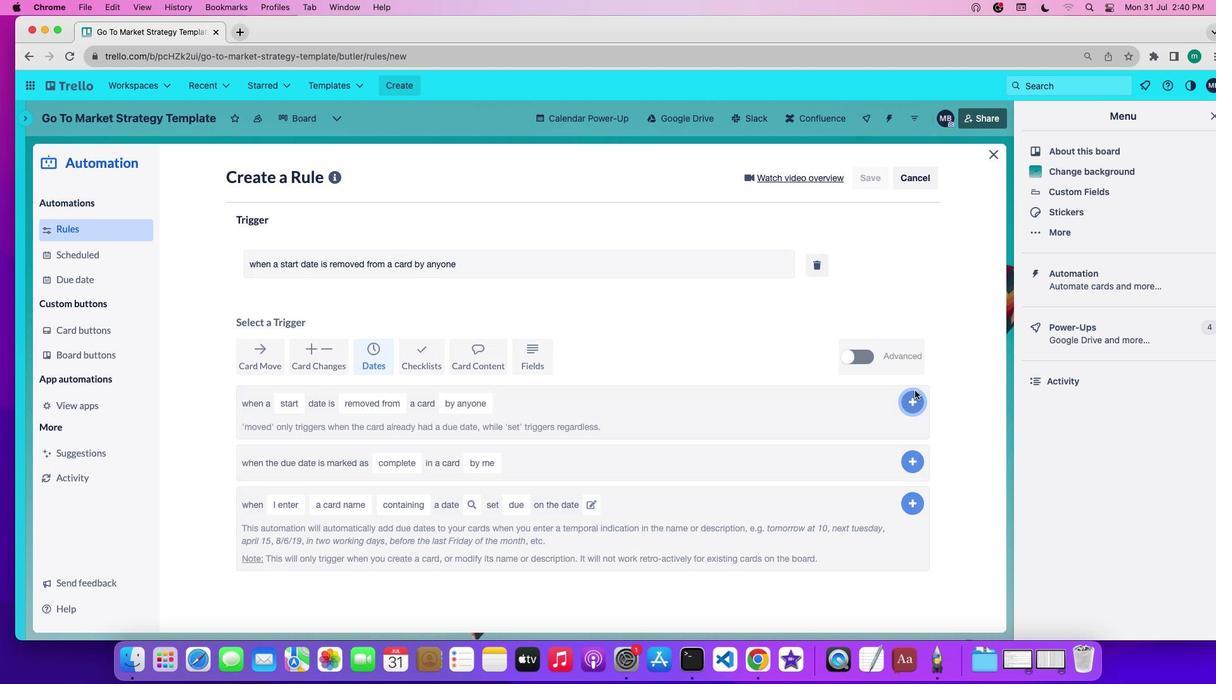 
